 Task: Search one way flight ticket for 5 adults, 2 children, 1 infant in seat and 1 infant on lap in economy from Elmira/corning: Elmira/corning Regional Airport to Jacksonville: Albert J. Ellis Airport on 8-3-2023. Choice of flights is Westjet. Number of bags: 10 checked bags. Price is upto 73000. Outbound departure time preference is 14:15. Return departure time preference is 0:00.
Action: Mouse moved to (272, 365)
Screenshot: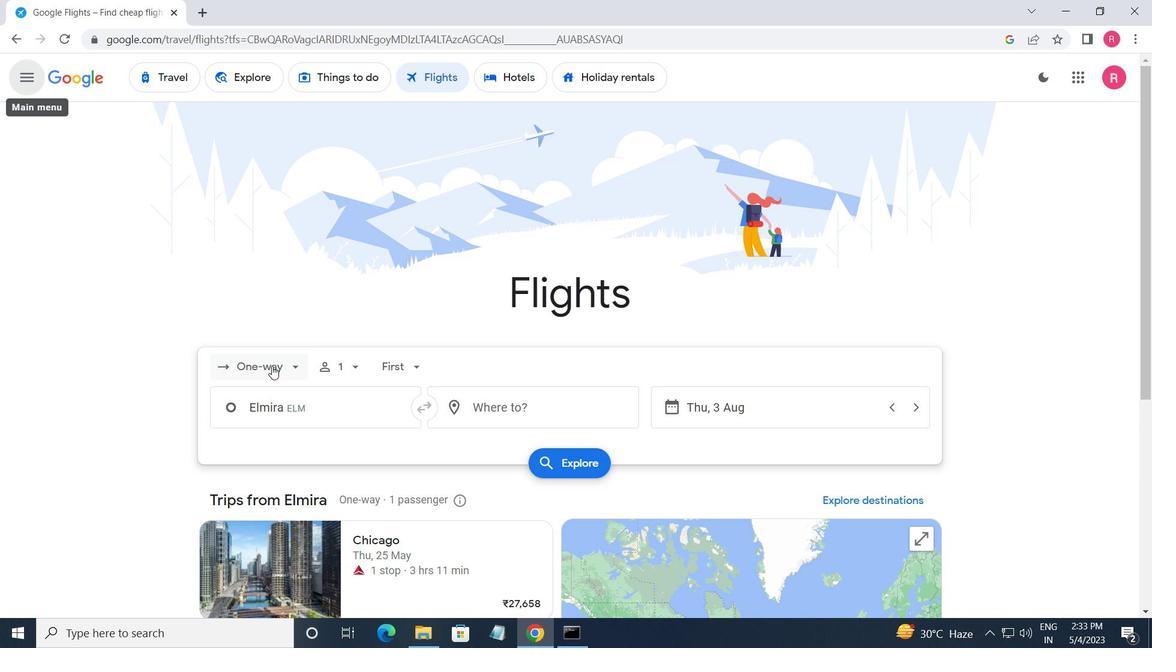 
Action: Mouse pressed left at (272, 365)
Screenshot: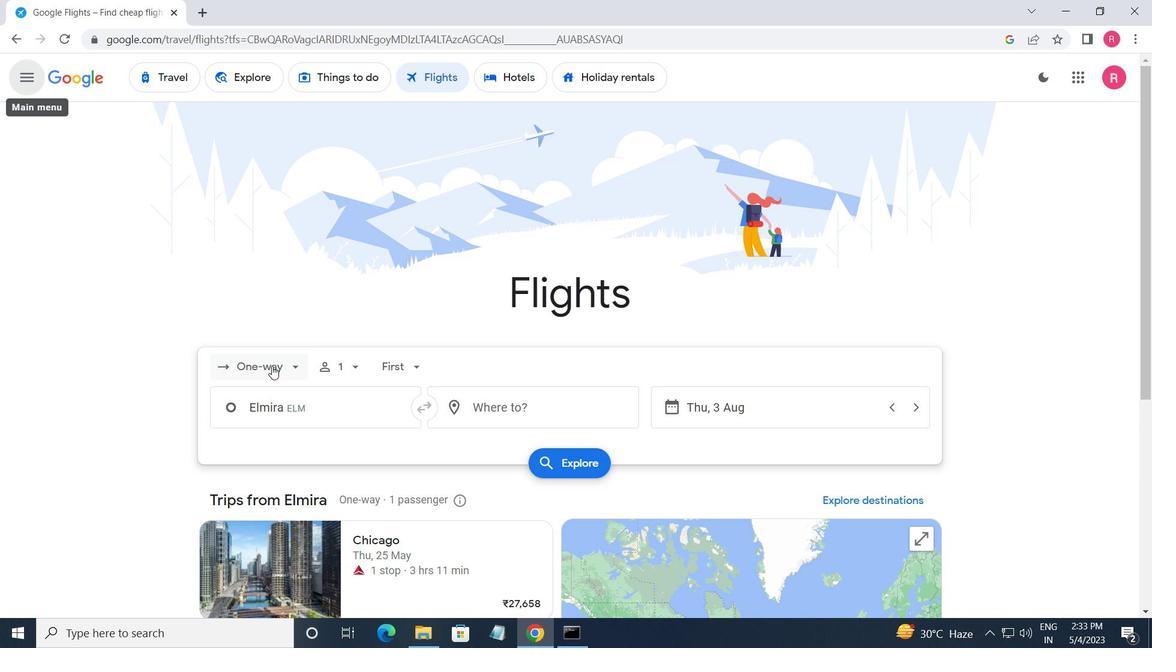 
Action: Mouse moved to (302, 439)
Screenshot: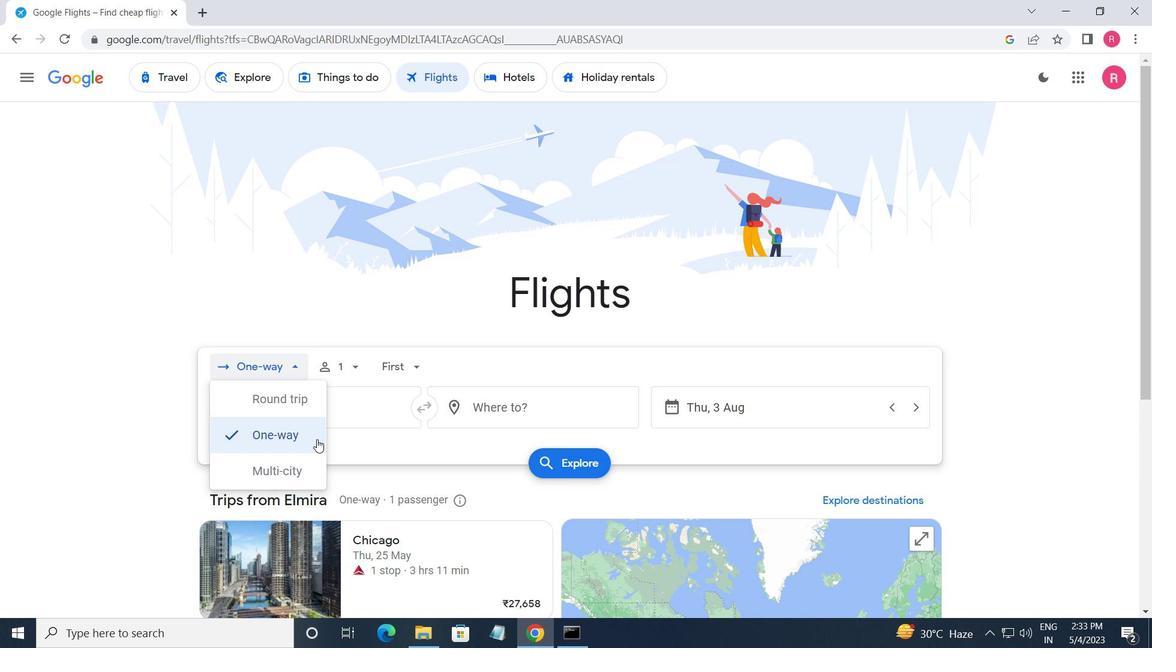 
Action: Mouse pressed left at (302, 439)
Screenshot: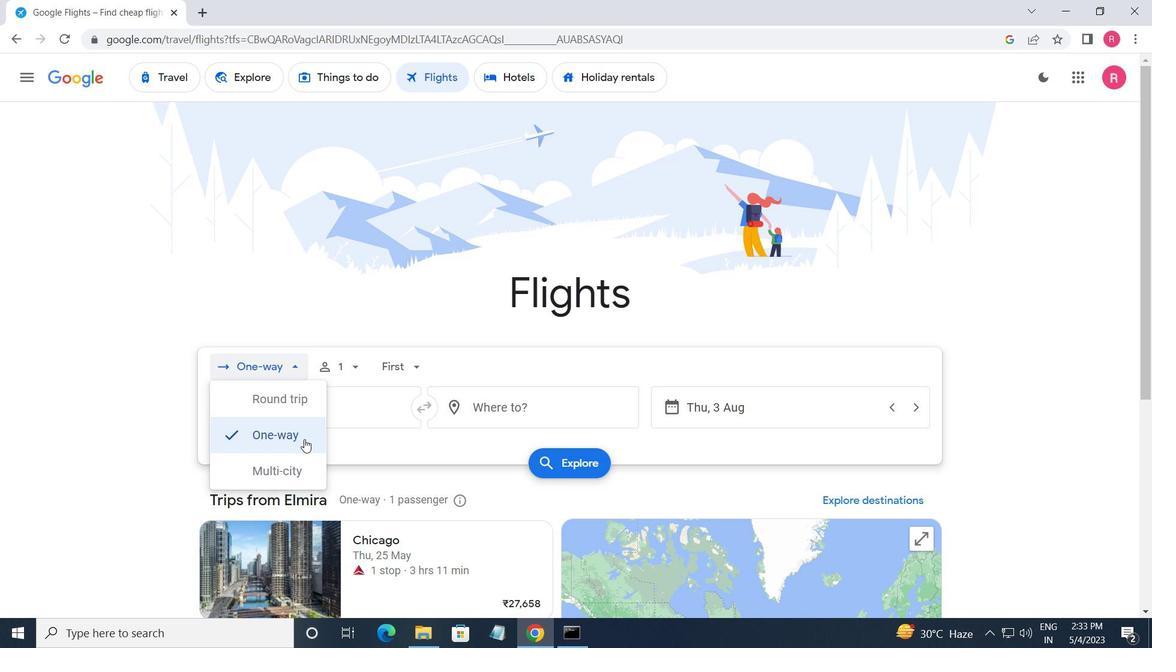 
Action: Mouse moved to (354, 370)
Screenshot: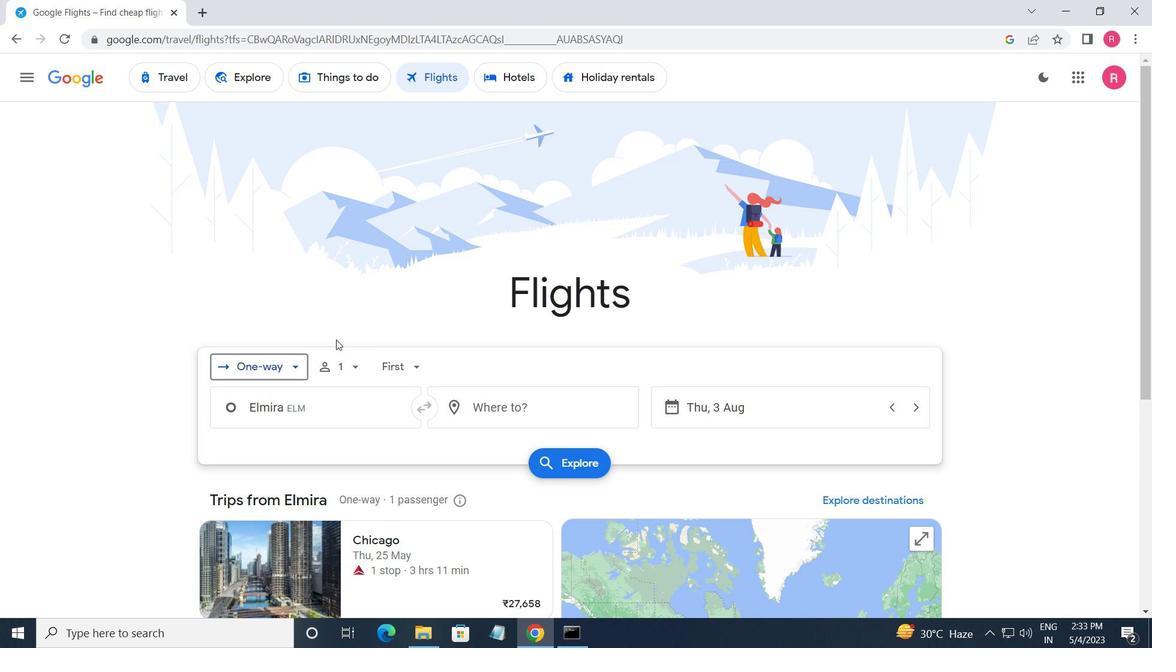 
Action: Mouse pressed left at (354, 370)
Screenshot: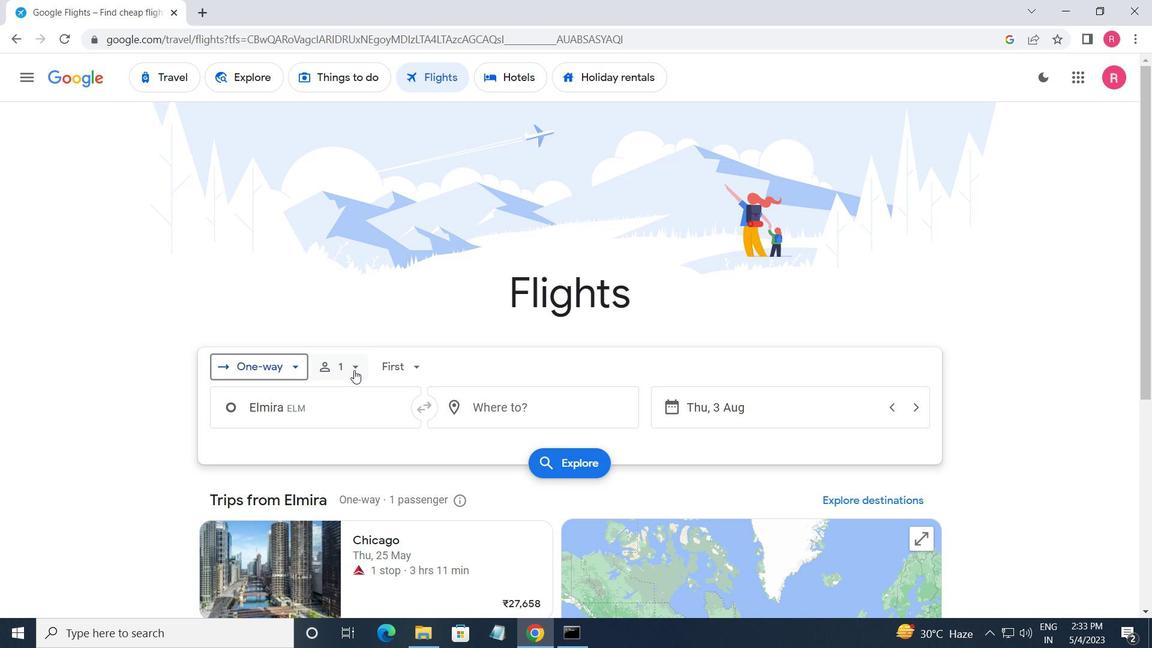 
Action: Mouse moved to (465, 411)
Screenshot: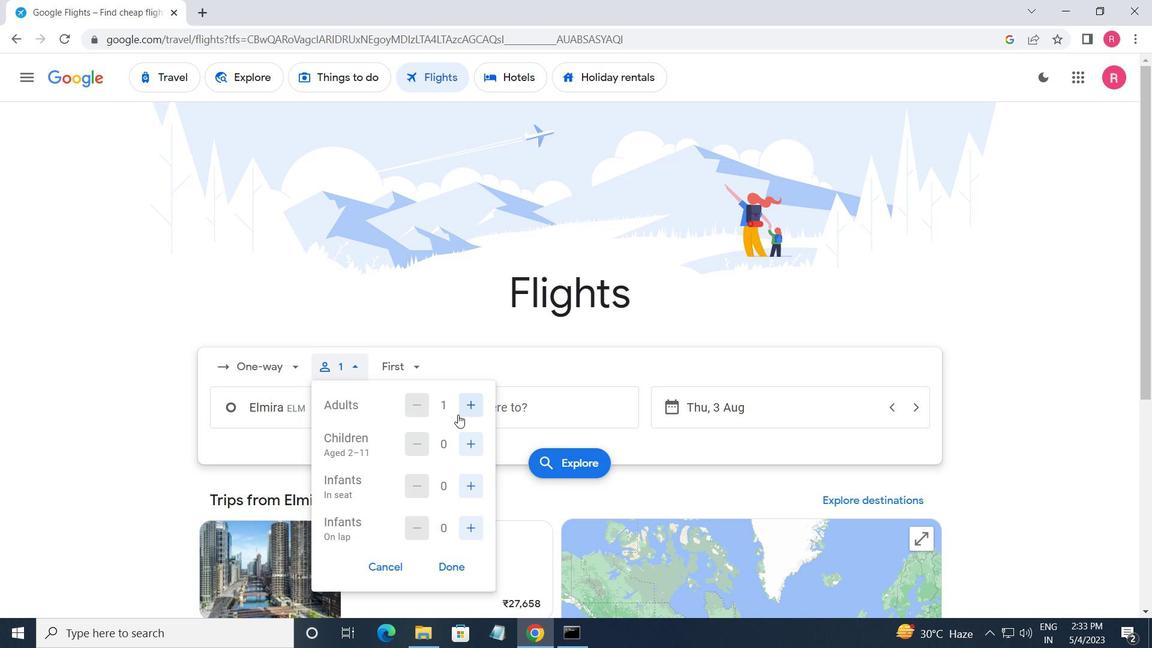 
Action: Mouse pressed left at (465, 411)
Screenshot: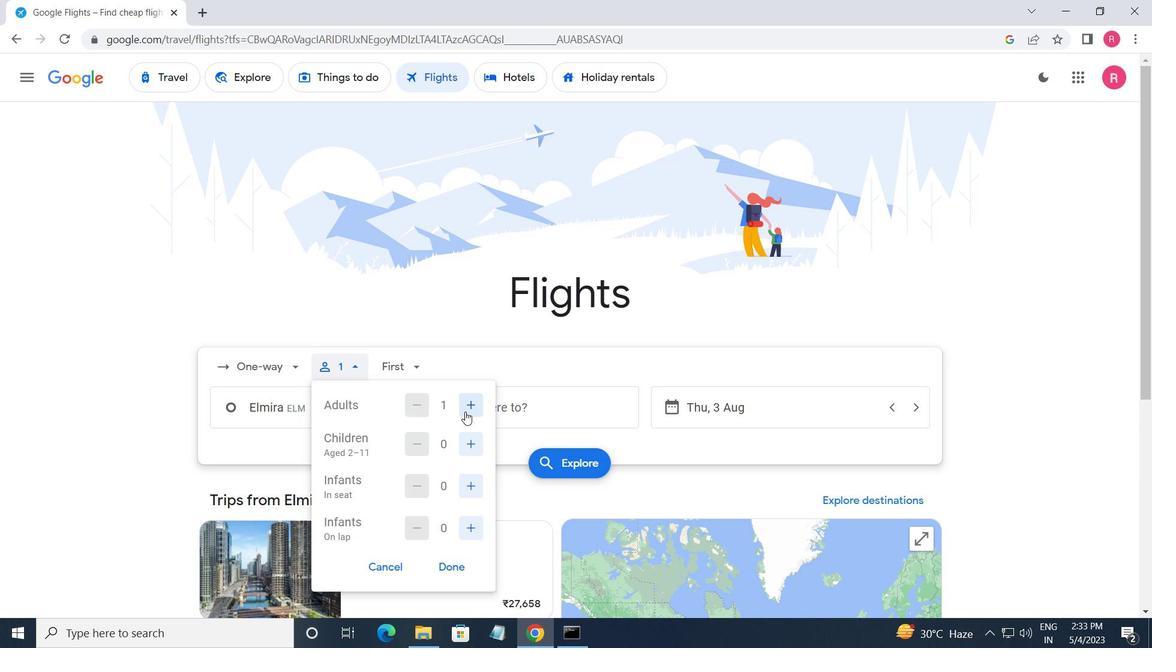
Action: Mouse pressed left at (465, 411)
Screenshot: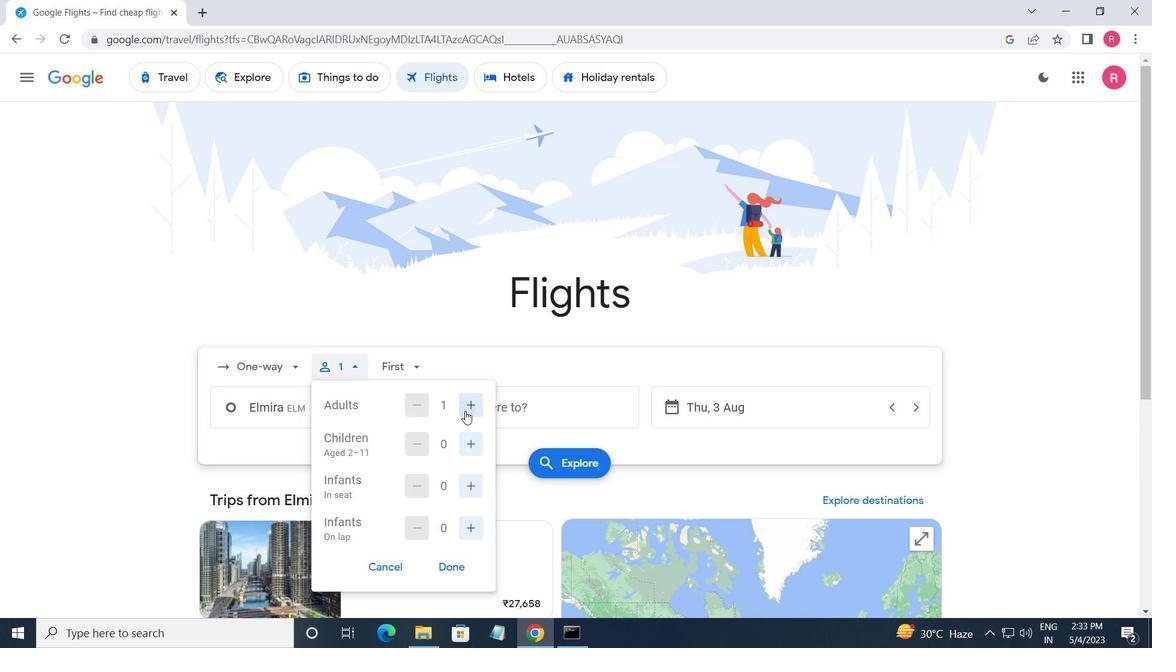 
Action: Mouse pressed left at (465, 411)
Screenshot: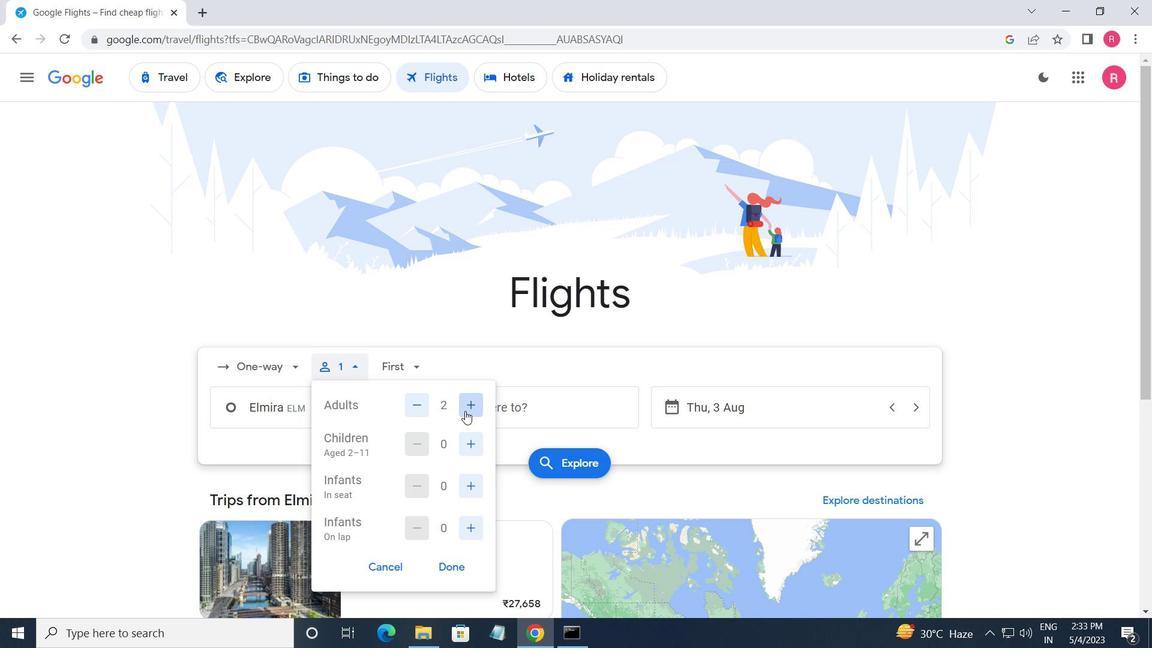 
Action: Mouse pressed left at (465, 411)
Screenshot: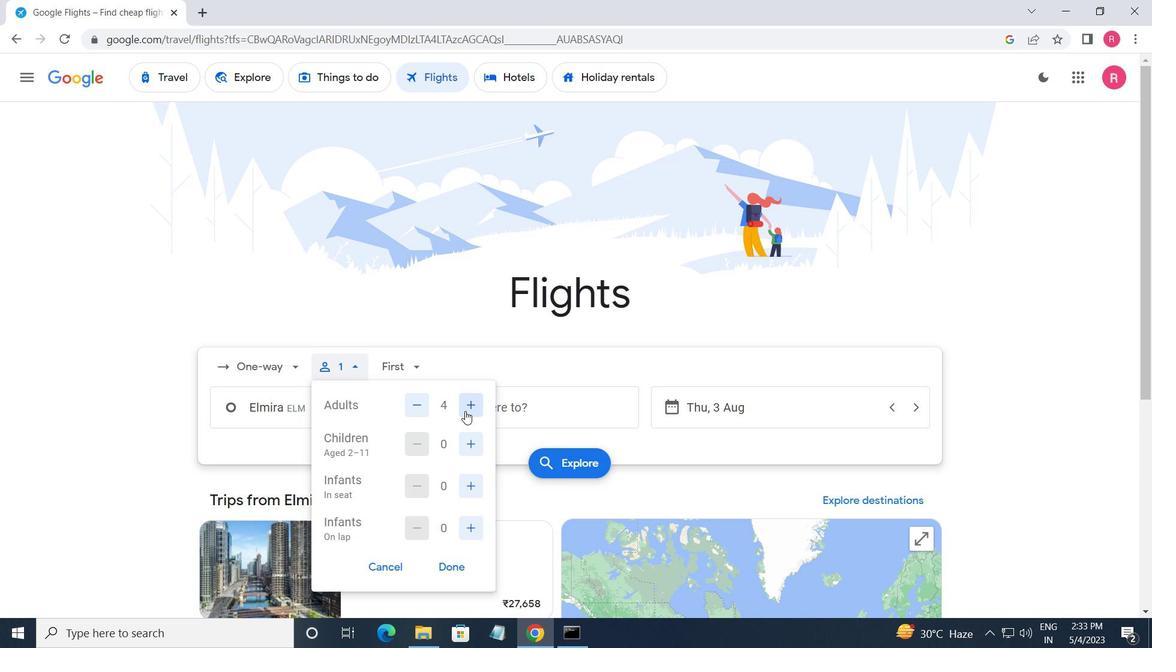 
Action: Mouse moved to (474, 447)
Screenshot: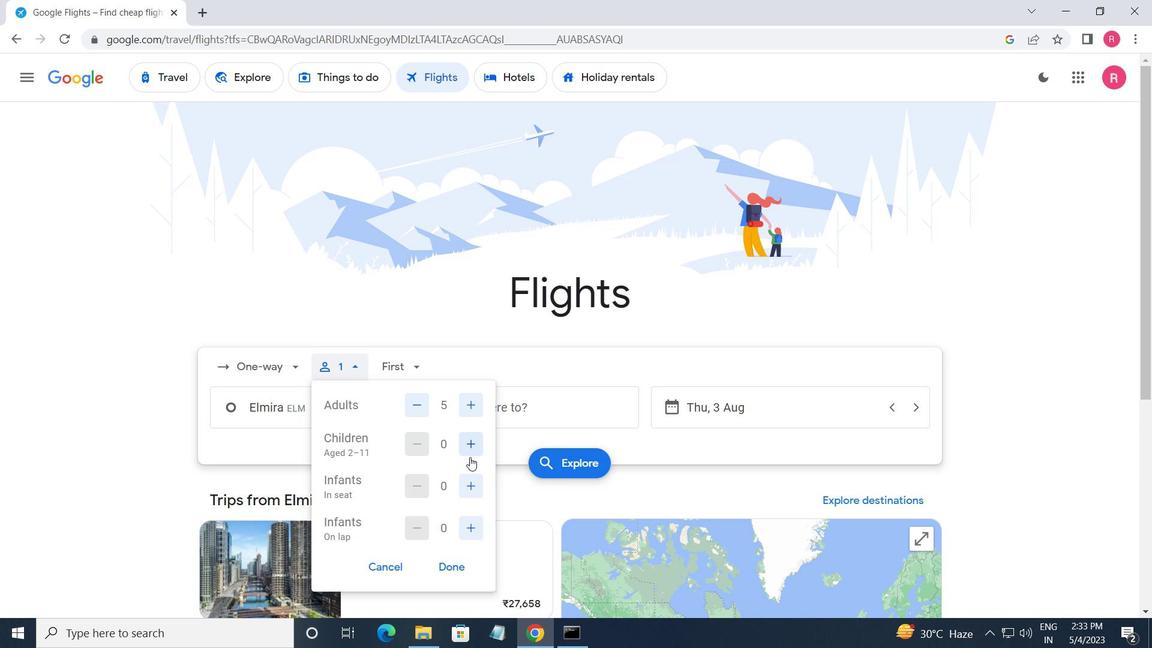 
Action: Mouse pressed left at (474, 447)
Screenshot: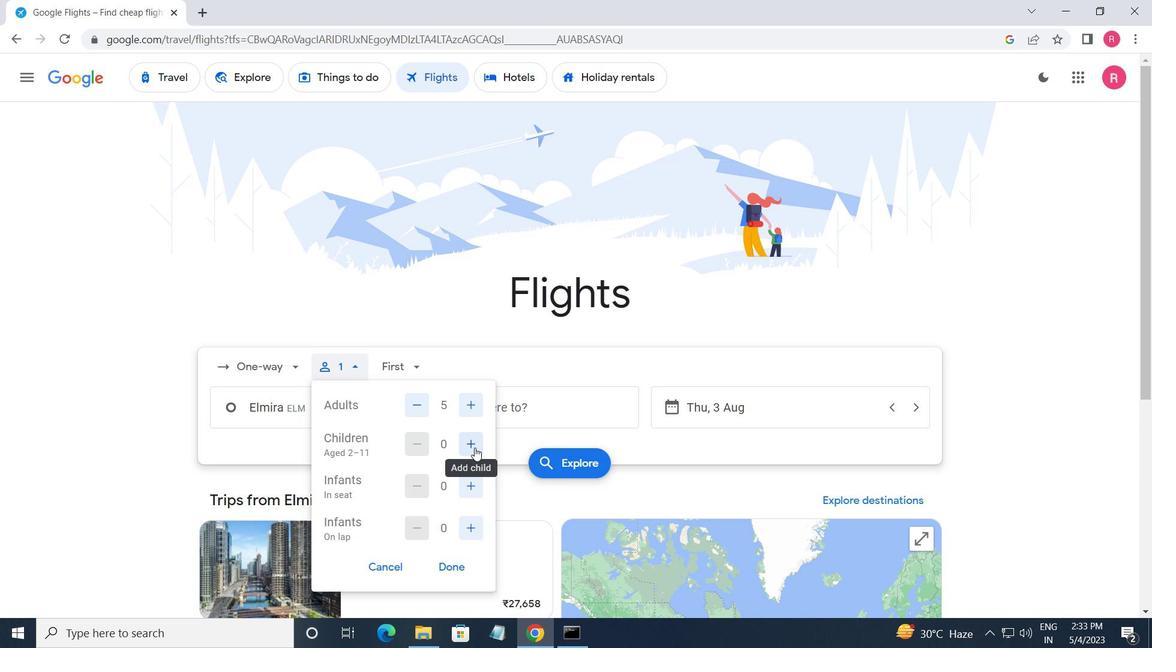 
Action: Mouse pressed left at (474, 447)
Screenshot: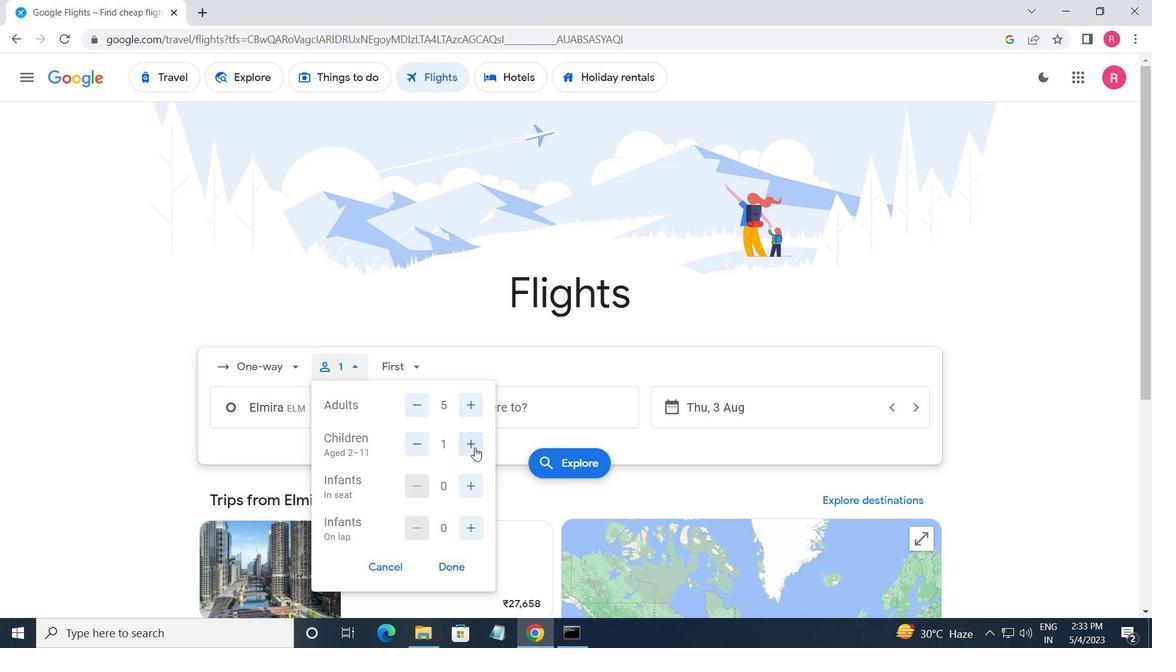 
Action: Mouse moved to (473, 486)
Screenshot: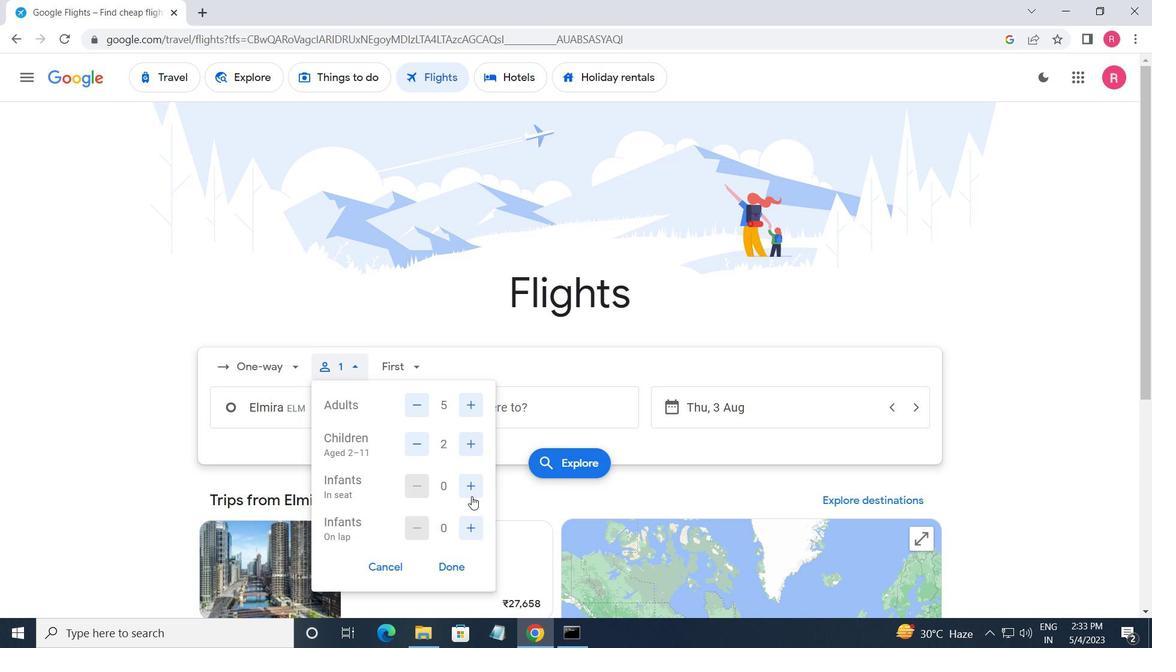 
Action: Mouse pressed left at (473, 486)
Screenshot: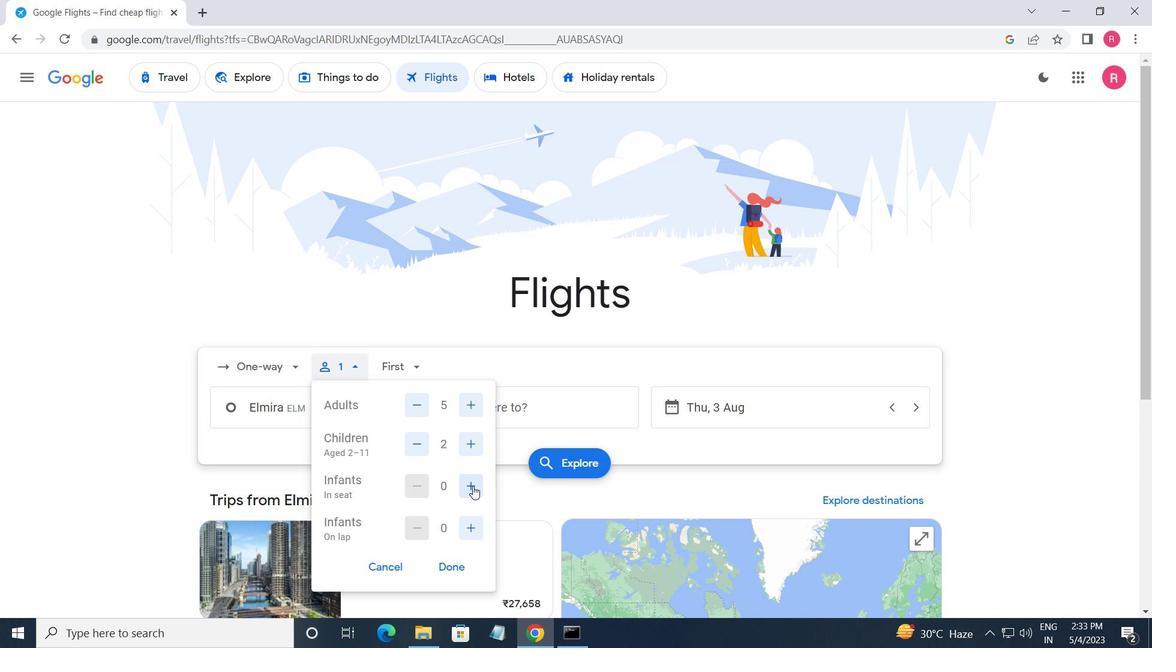 
Action: Mouse moved to (463, 528)
Screenshot: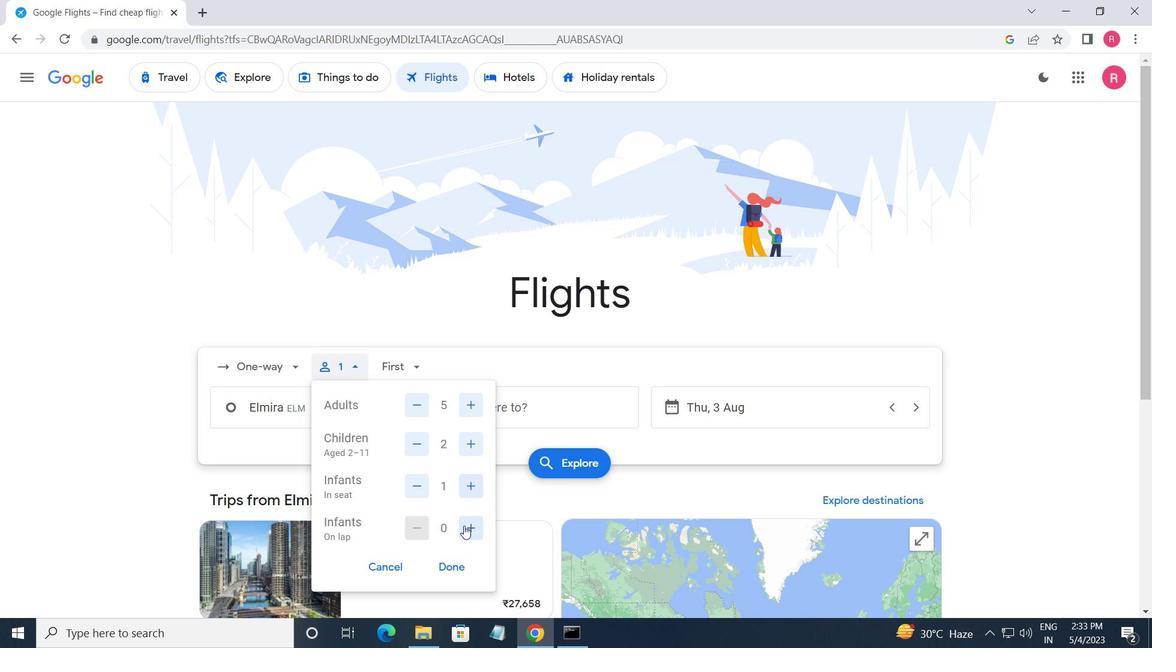 
Action: Mouse pressed left at (463, 528)
Screenshot: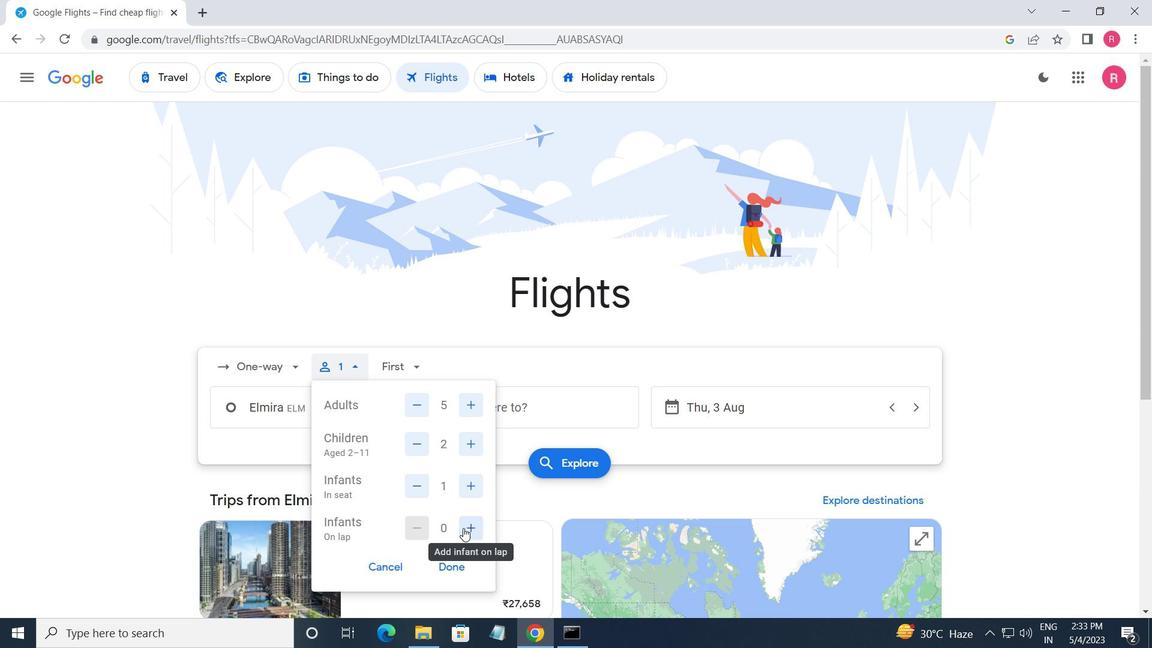 
Action: Mouse moved to (455, 568)
Screenshot: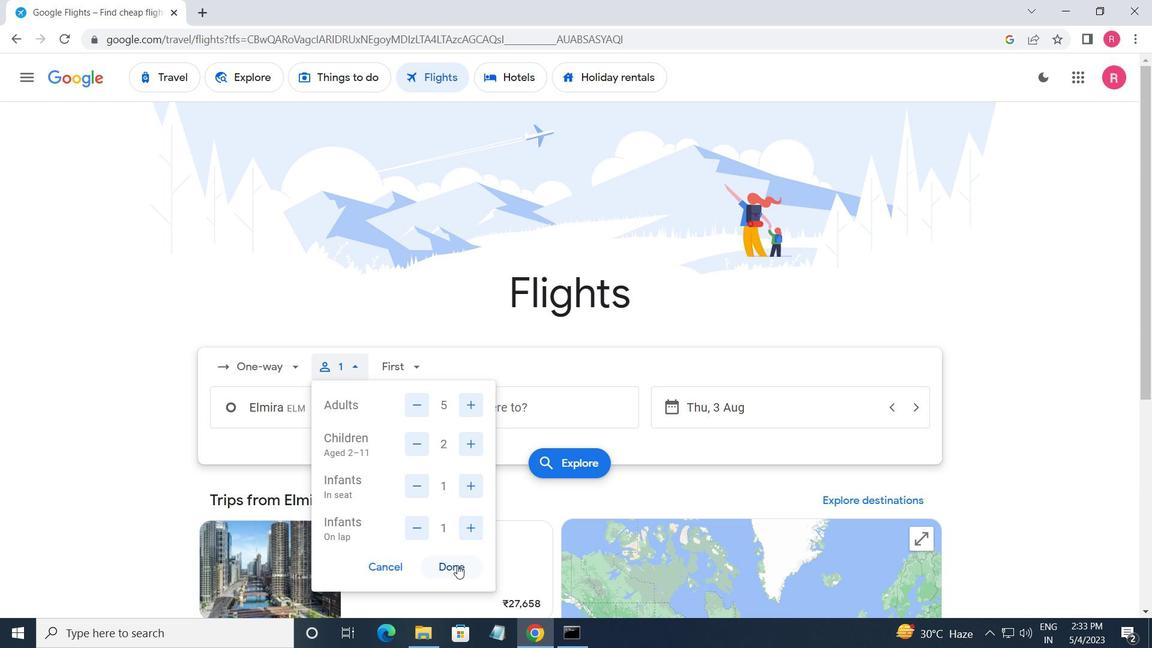 
Action: Mouse pressed left at (455, 568)
Screenshot: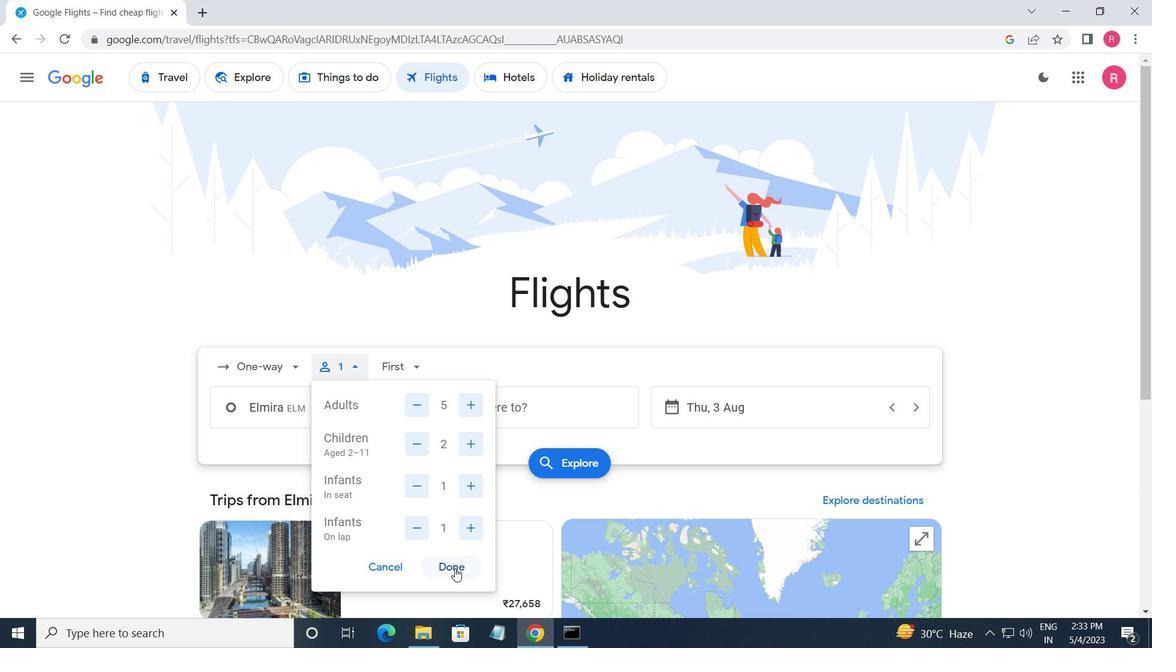 
Action: Mouse moved to (417, 369)
Screenshot: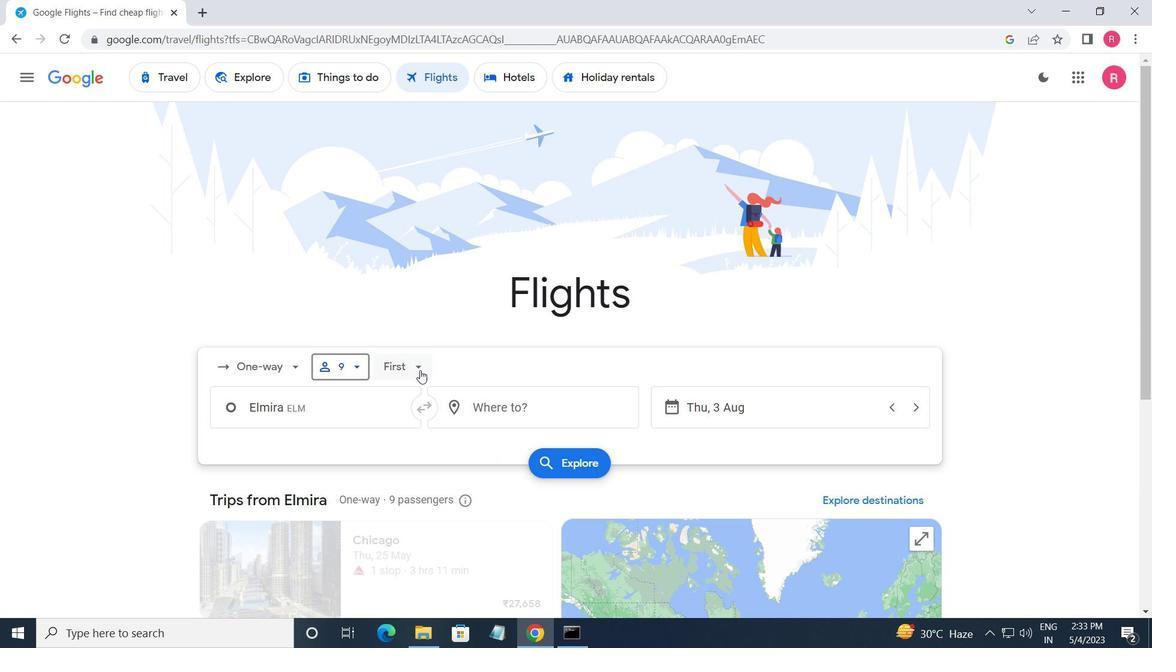
Action: Mouse pressed left at (417, 369)
Screenshot: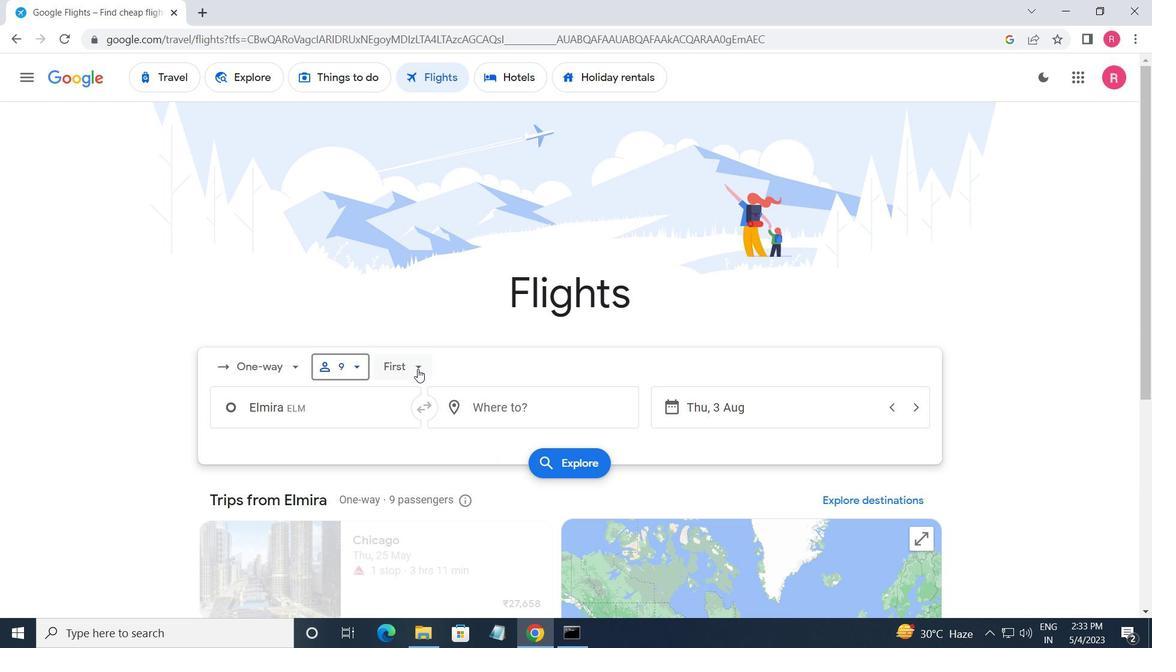 
Action: Mouse moved to (450, 395)
Screenshot: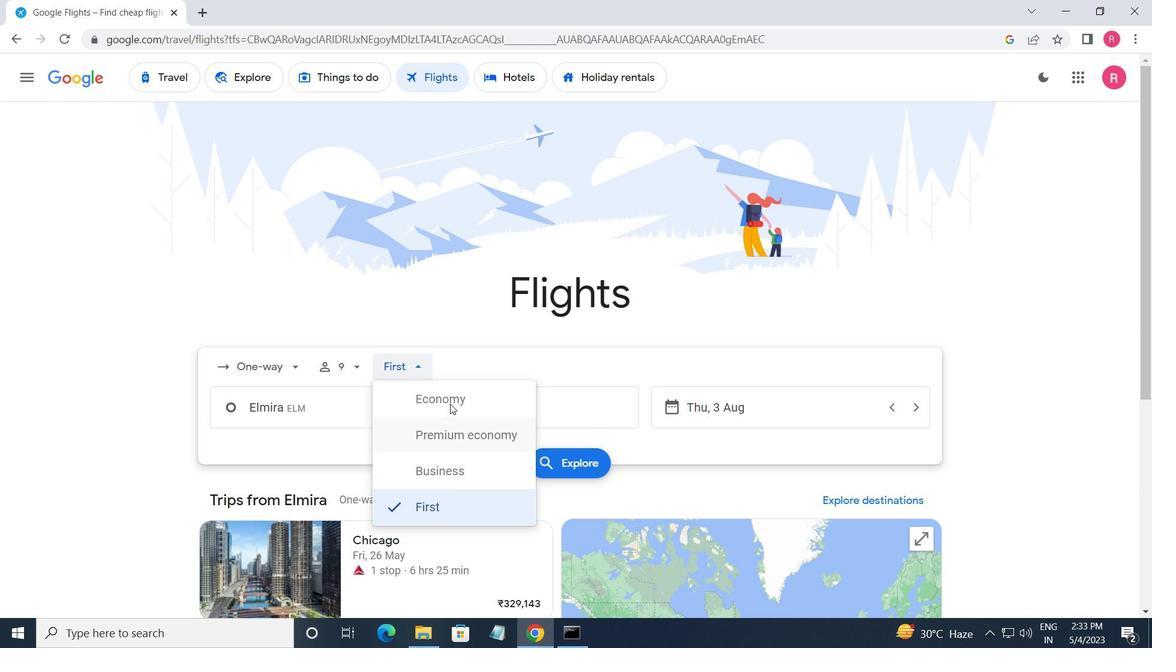 
Action: Mouse pressed left at (450, 395)
Screenshot: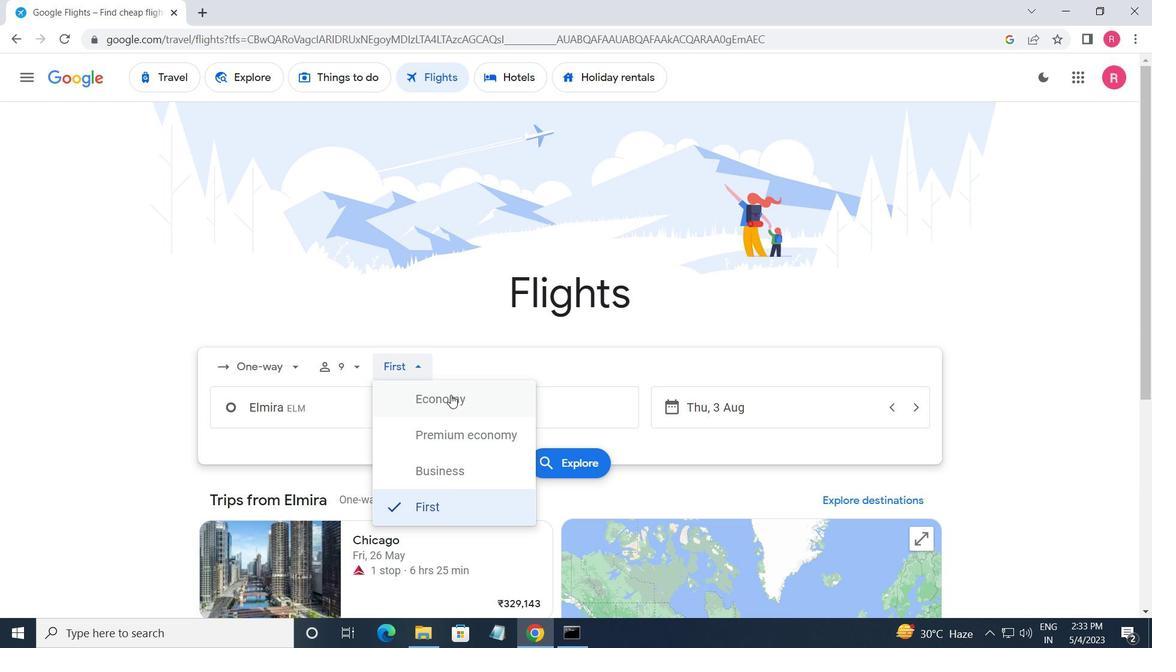 
Action: Mouse moved to (310, 406)
Screenshot: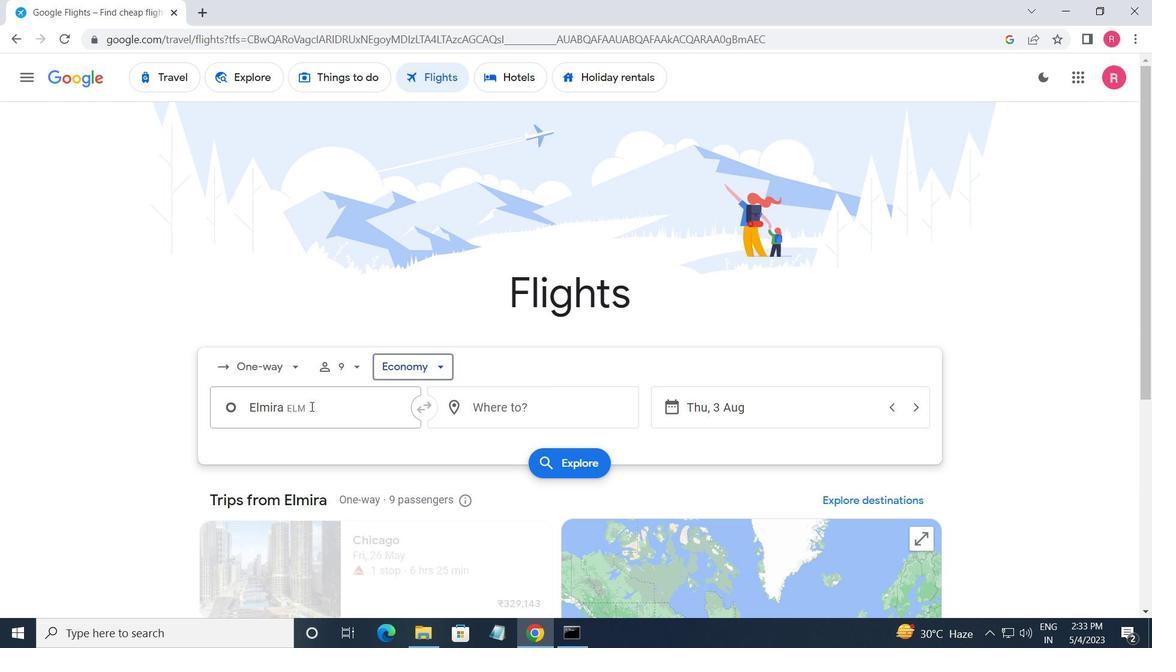 
Action: Mouse pressed left at (310, 406)
Screenshot: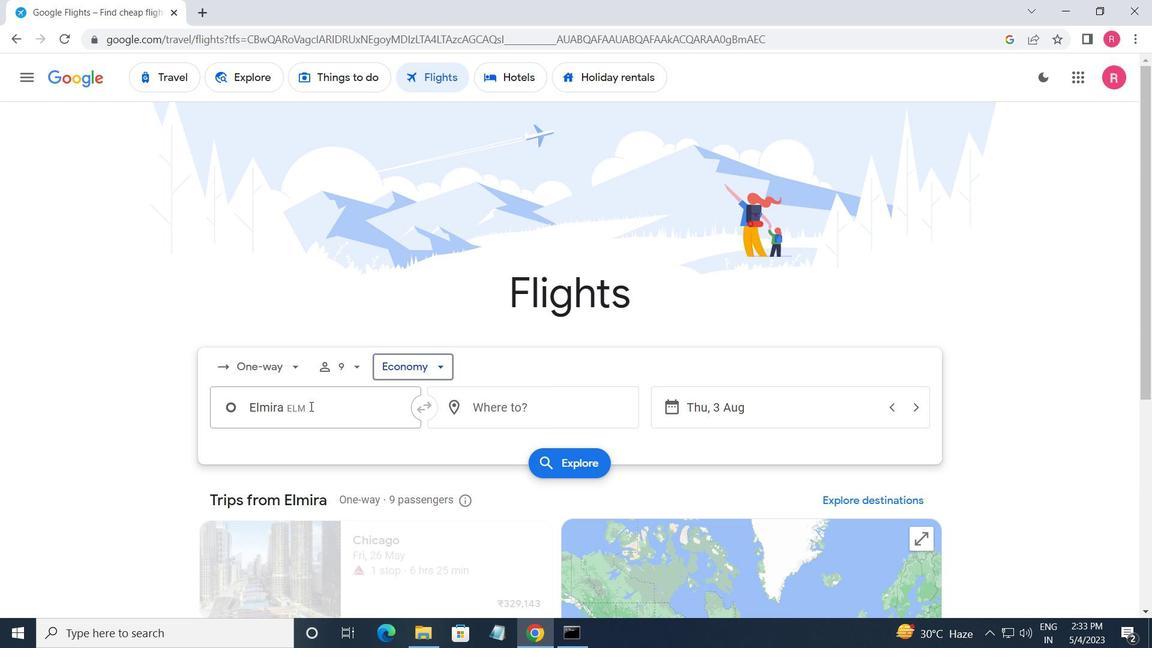 
Action: Mouse moved to (339, 441)
Screenshot: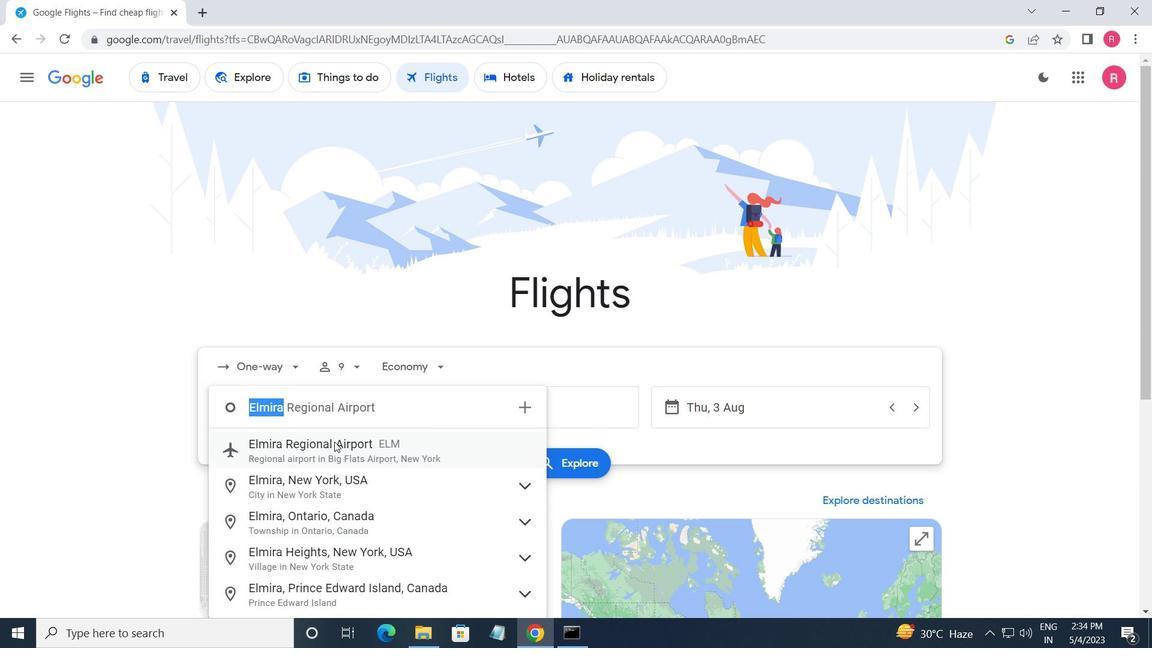 
Action: Mouse pressed left at (339, 441)
Screenshot: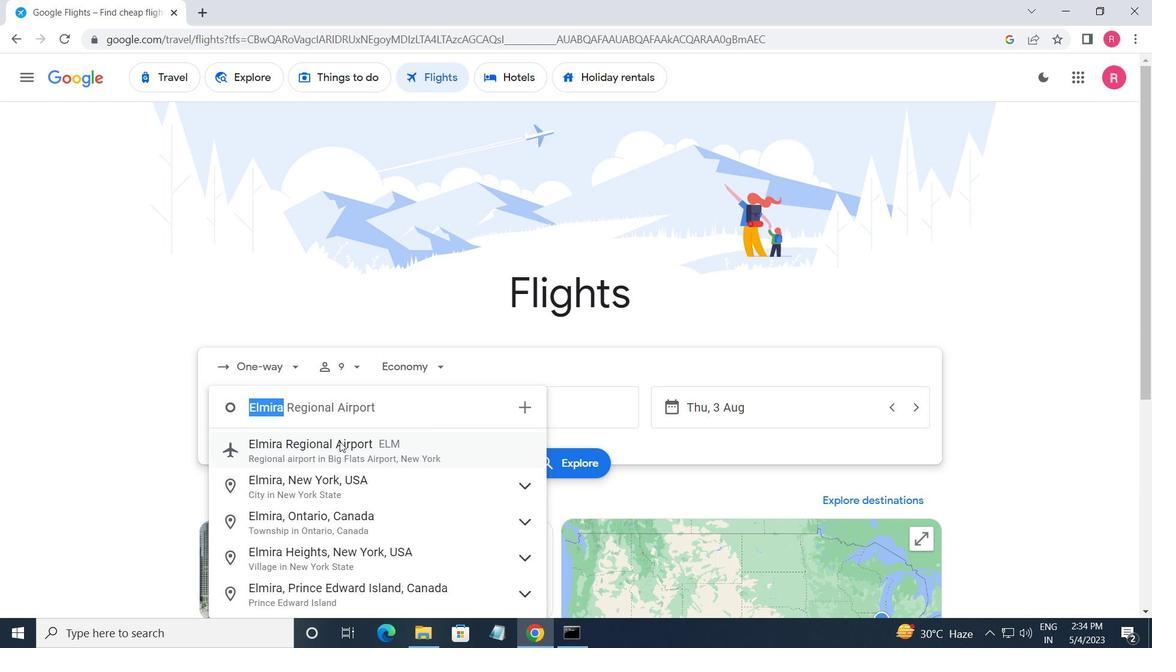 
Action: Mouse moved to (497, 405)
Screenshot: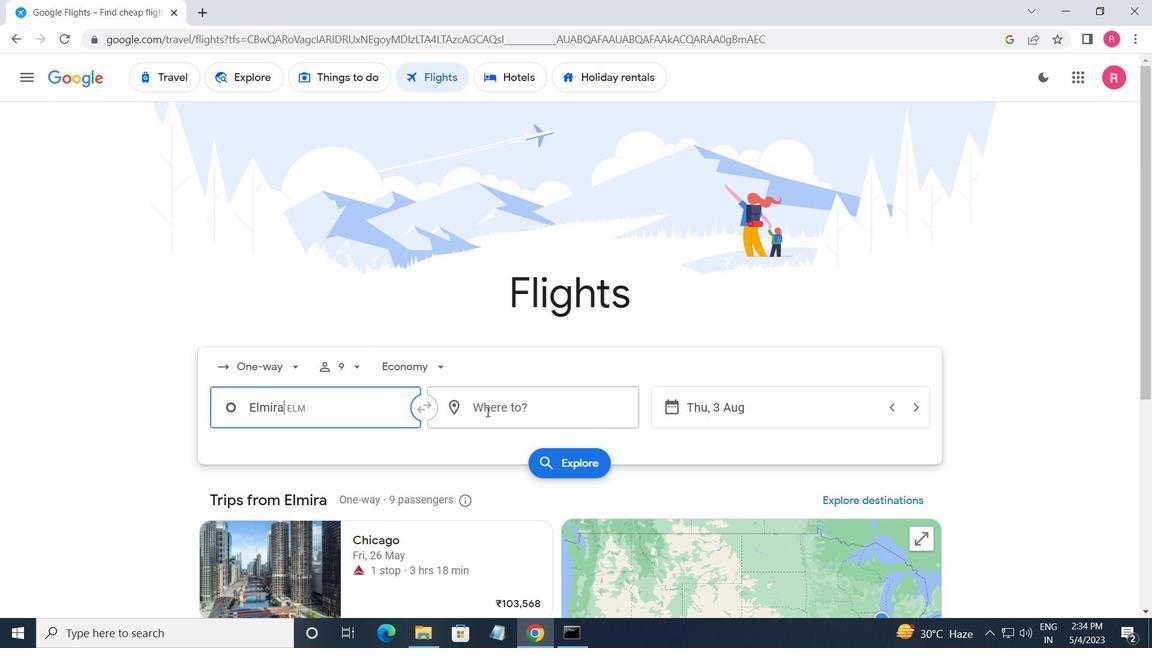 
Action: Mouse pressed left at (497, 405)
Screenshot: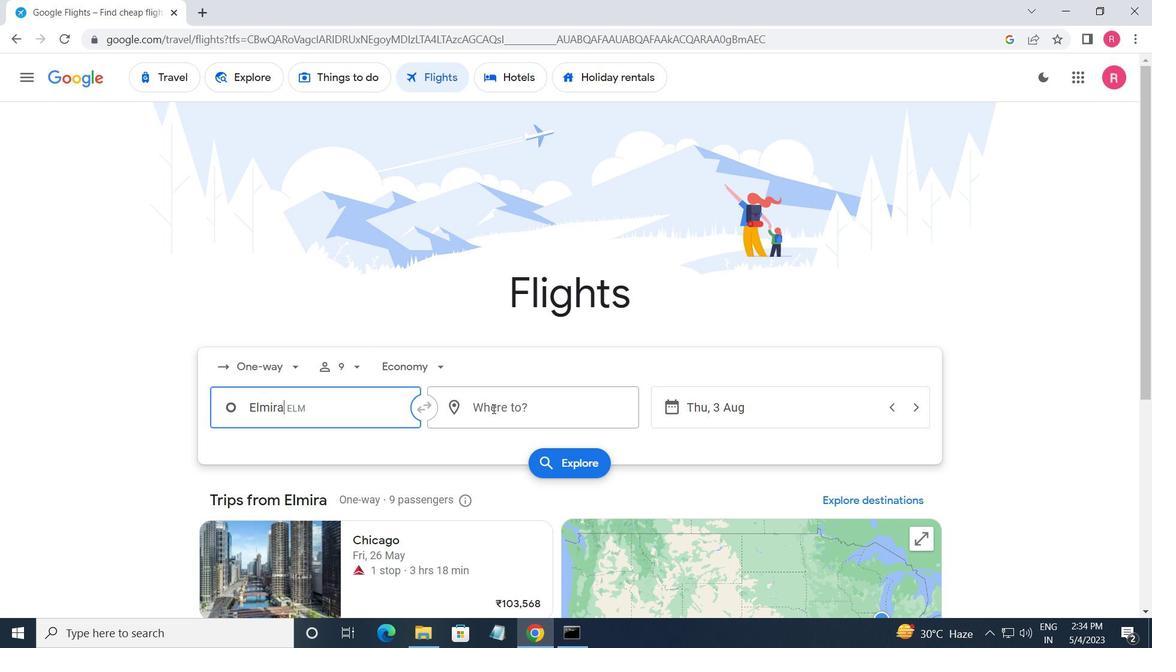 
Action: Mouse moved to (541, 563)
Screenshot: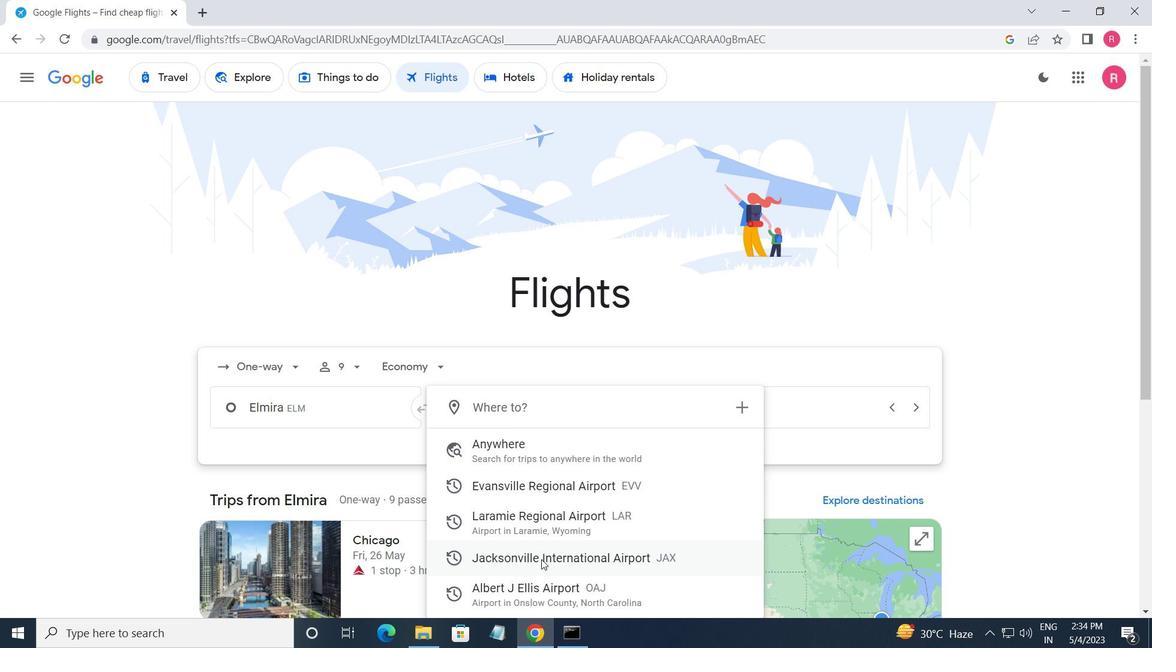 
Action: Mouse pressed left at (541, 563)
Screenshot: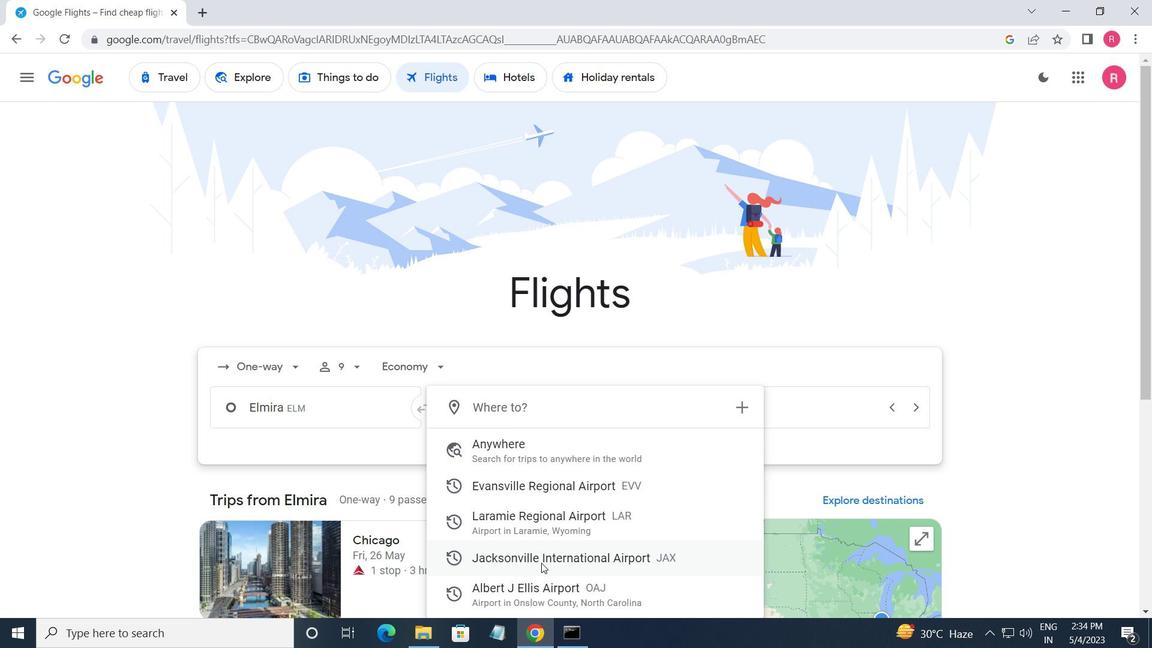 
Action: Mouse moved to (732, 409)
Screenshot: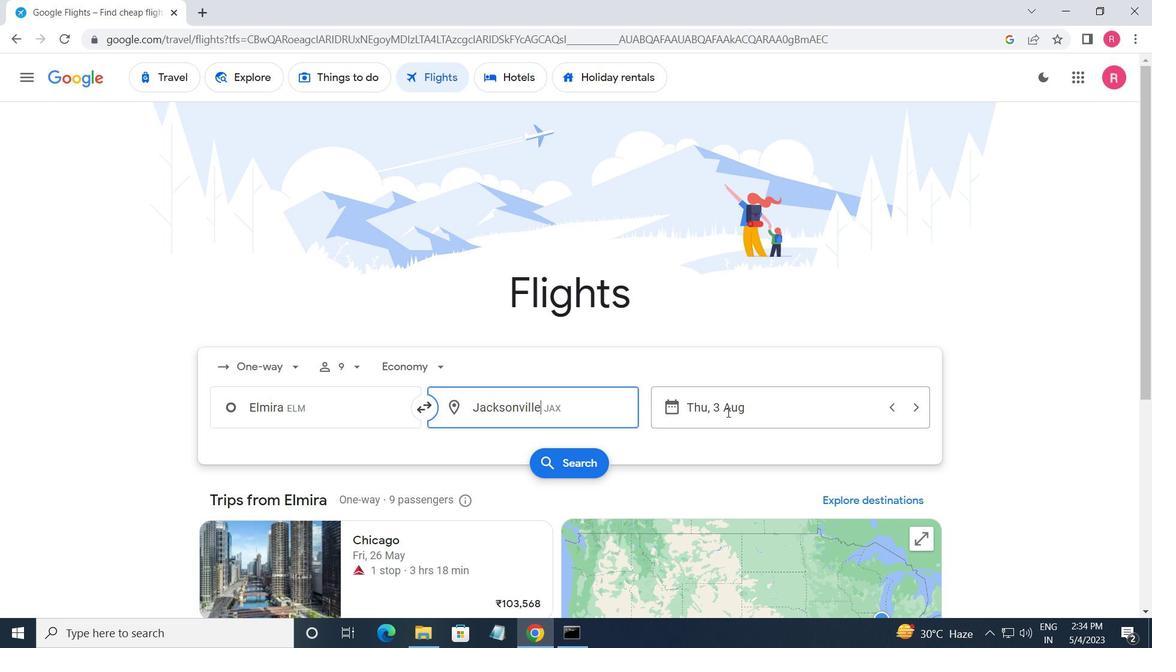 
Action: Mouse pressed left at (732, 409)
Screenshot: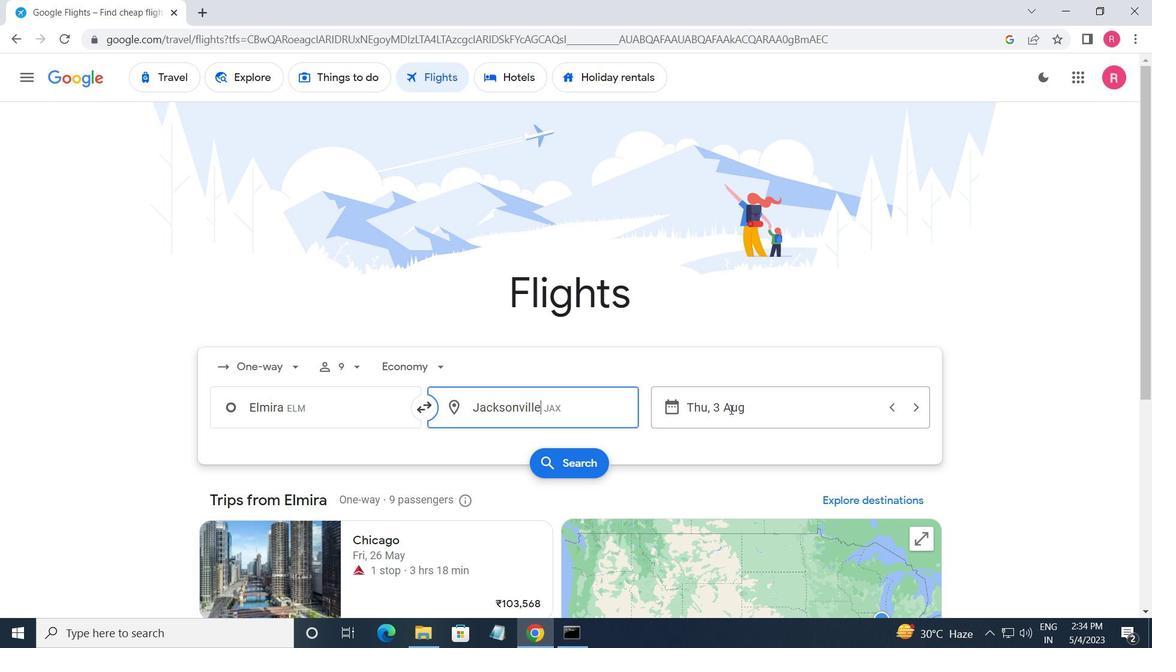 
Action: Mouse moved to (544, 347)
Screenshot: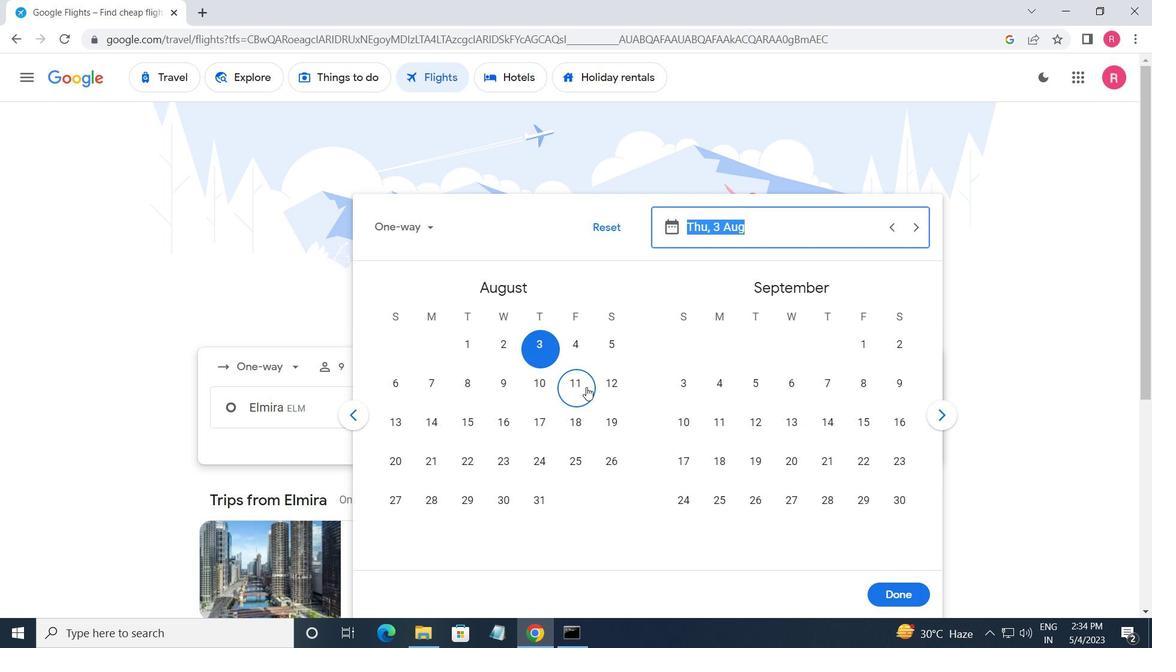 
Action: Mouse pressed left at (544, 347)
Screenshot: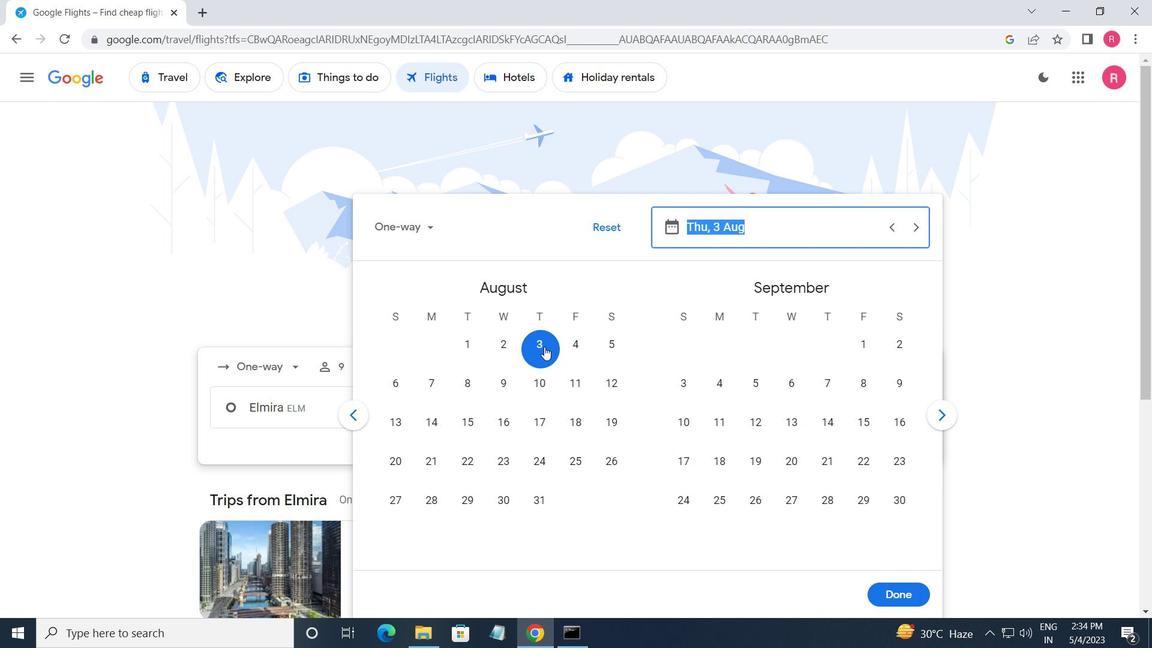 
Action: Mouse moved to (889, 596)
Screenshot: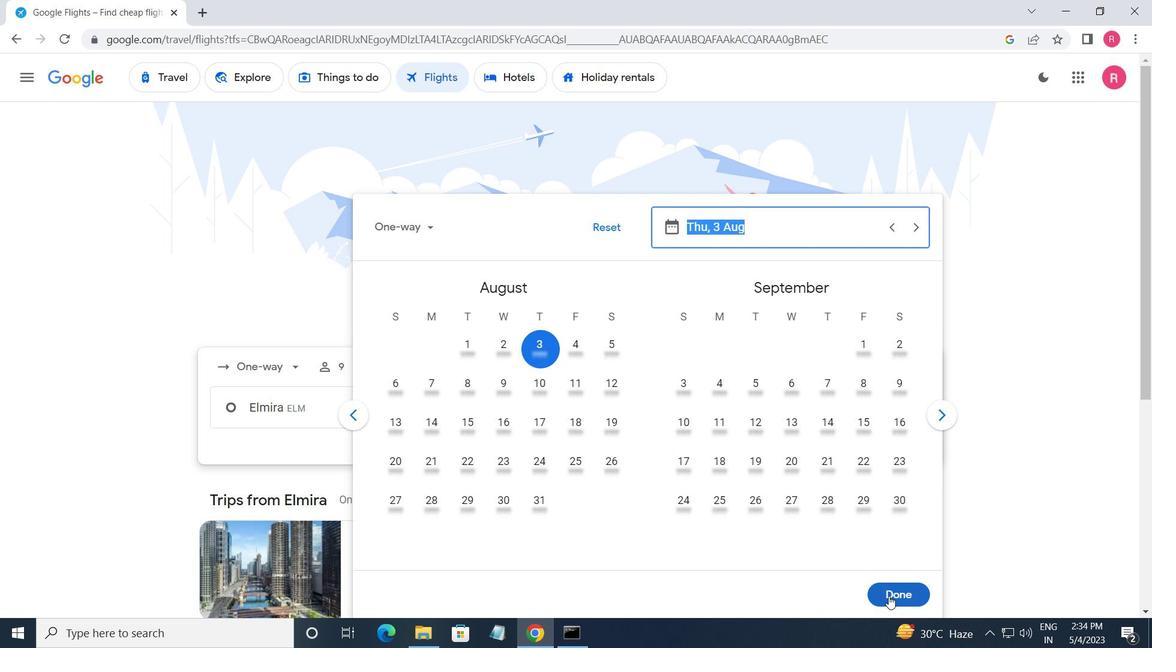 
Action: Mouse pressed left at (889, 596)
Screenshot: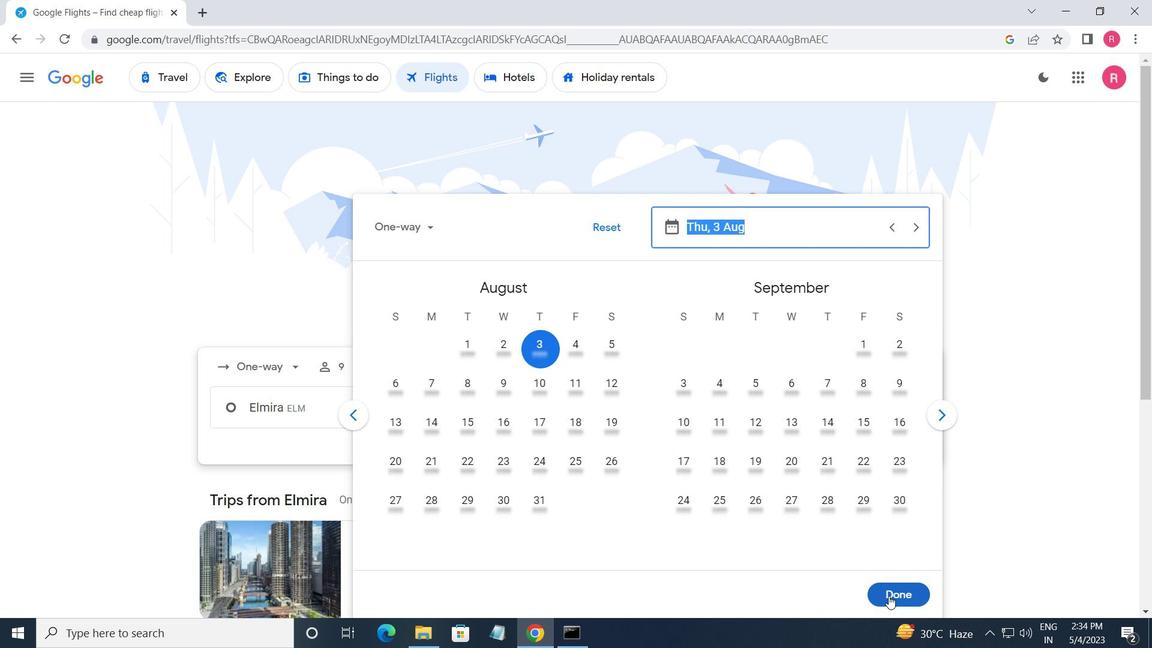 
Action: Mouse moved to (586, 461)
Screenshot: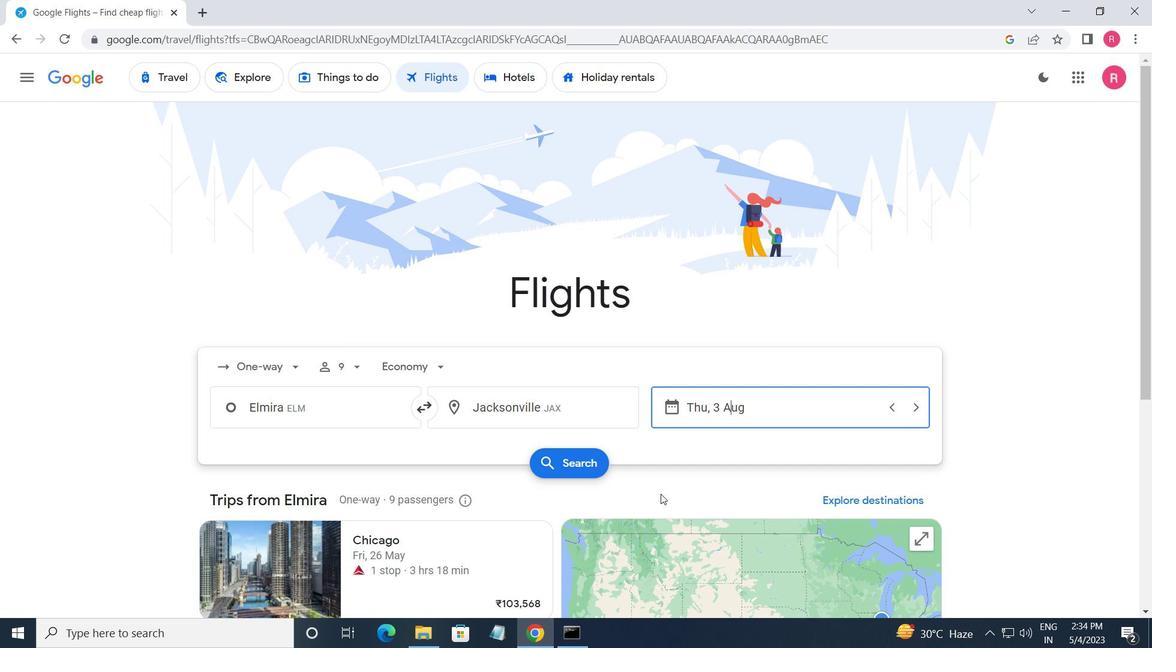
Action: Mouse pressed left at (586, 461)
Screenshot: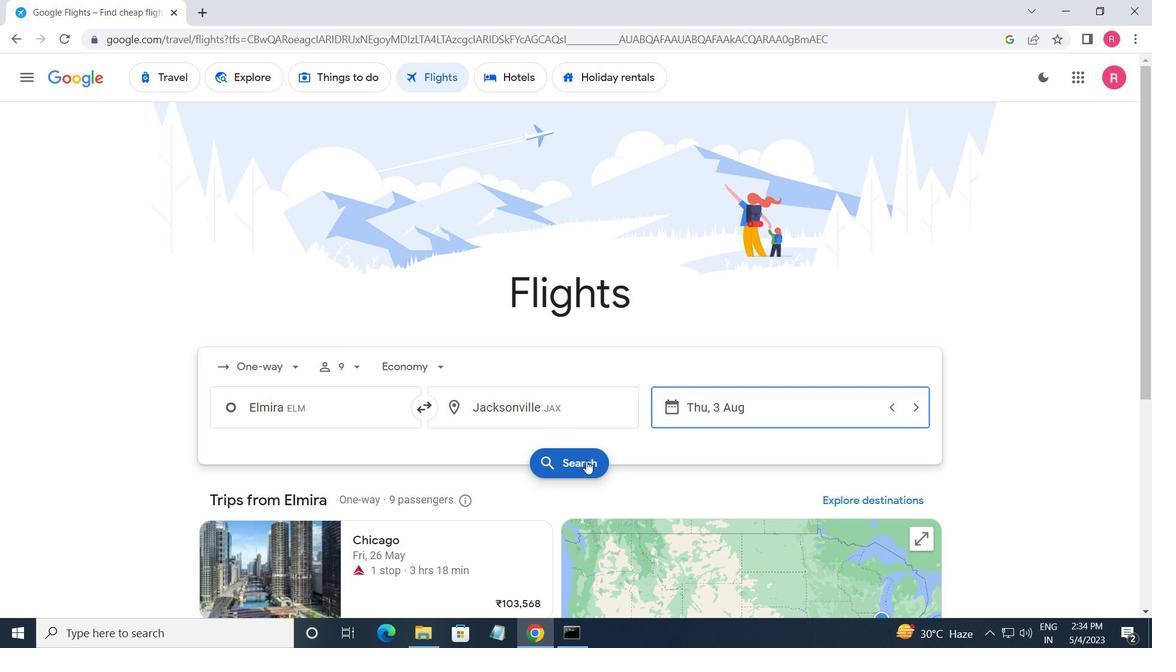
Action: Mouse moved to (207, 214)
Screenshot: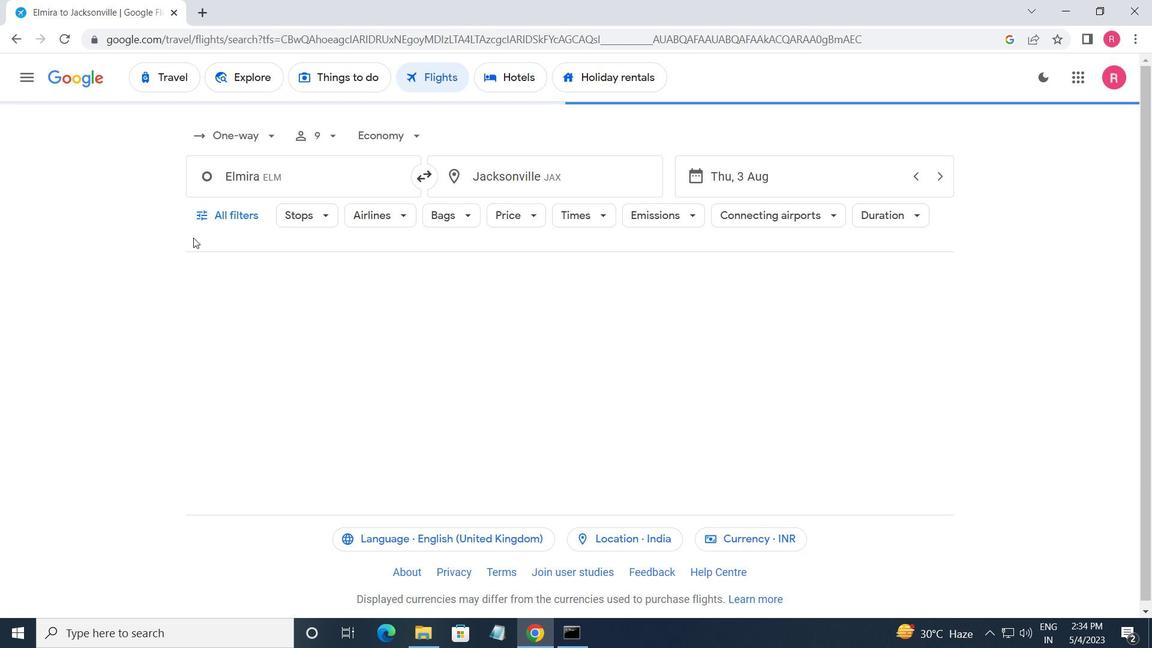 
Action: Mouse pressed left at (207, 214)
Screenshot: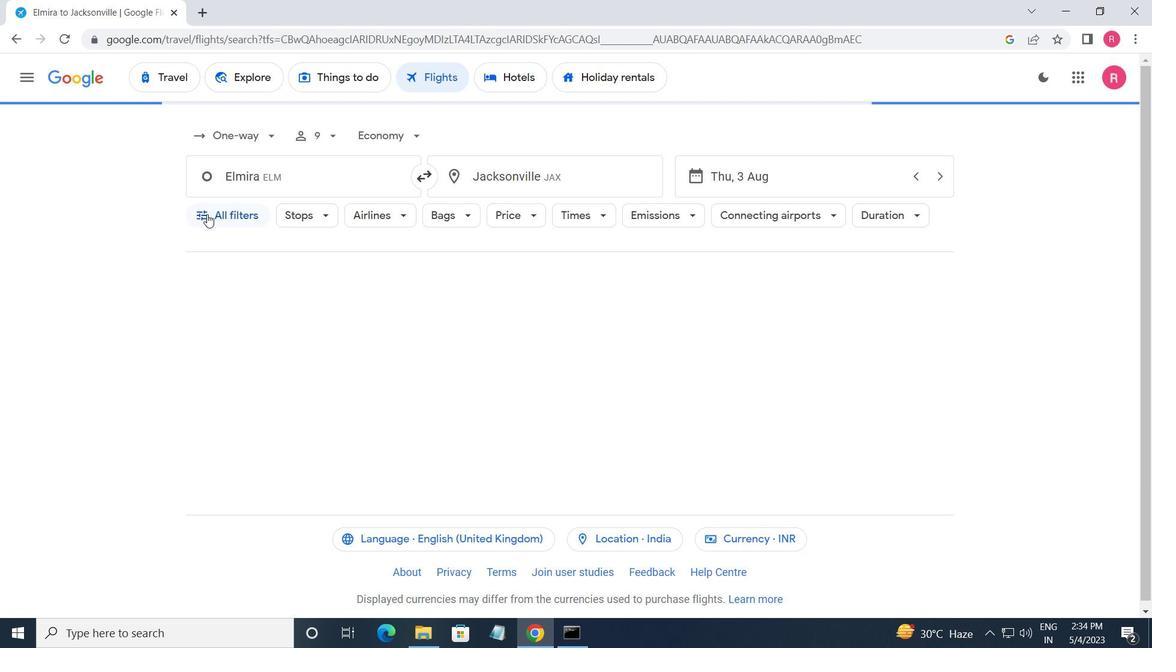 
Action: Mouse moved to (264, 324)
Screenshot: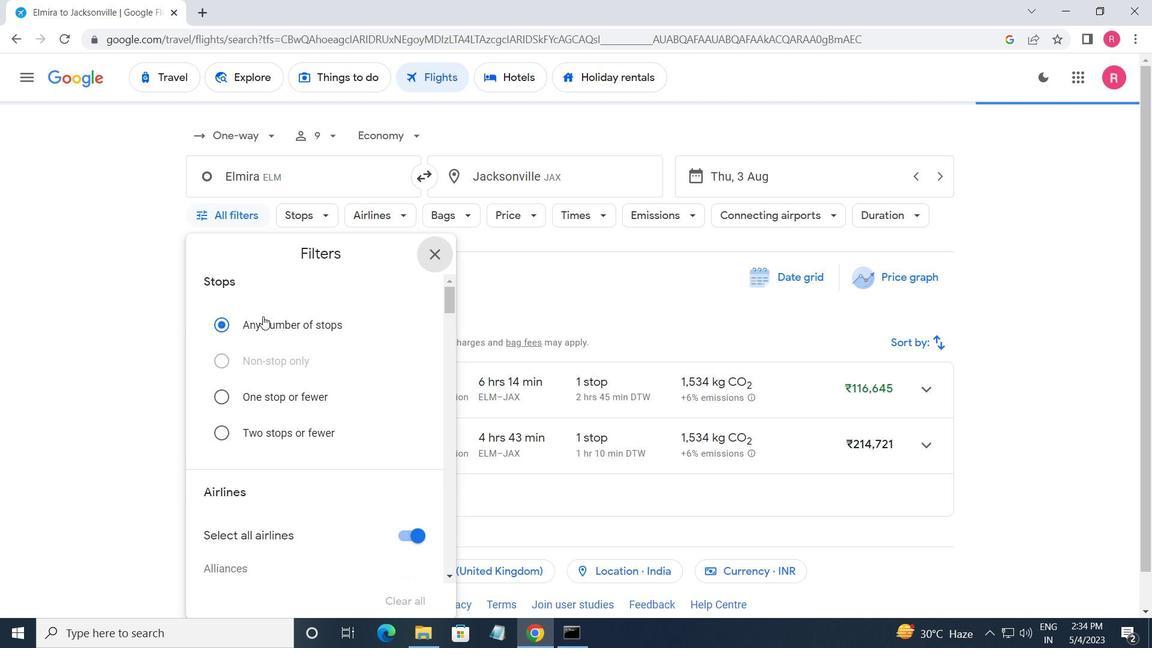 
Action: Mouse scrolled (264, 323) with delta (0, 0)
Screenshot: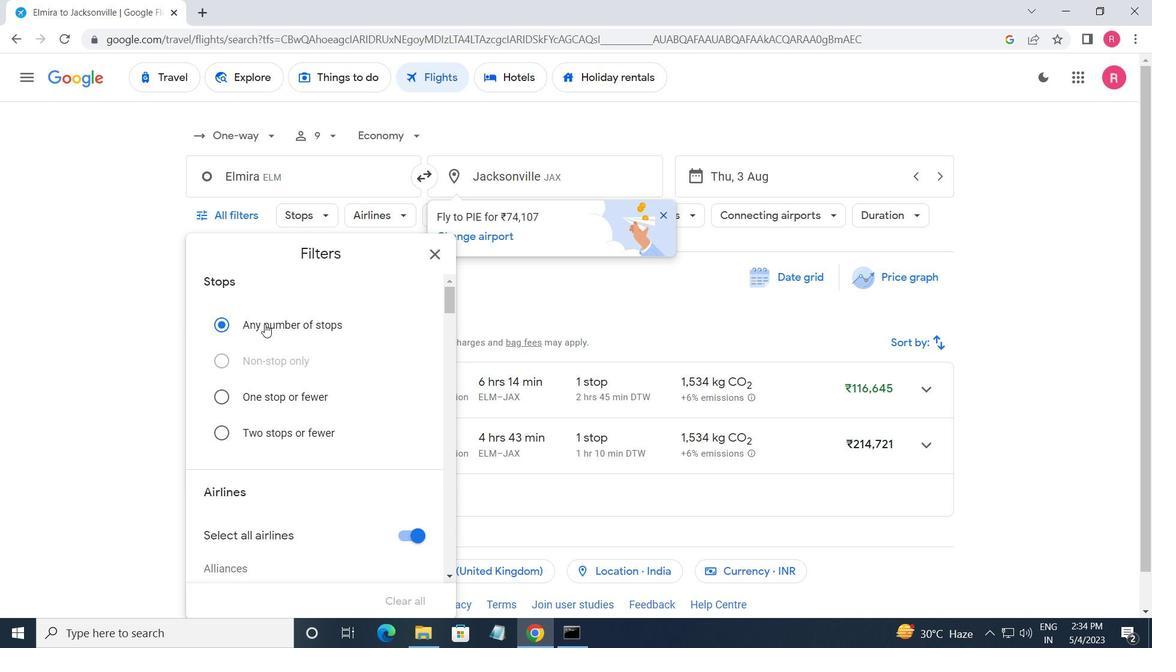 
Action: Mouse moved to (264, 339)
Screenshot: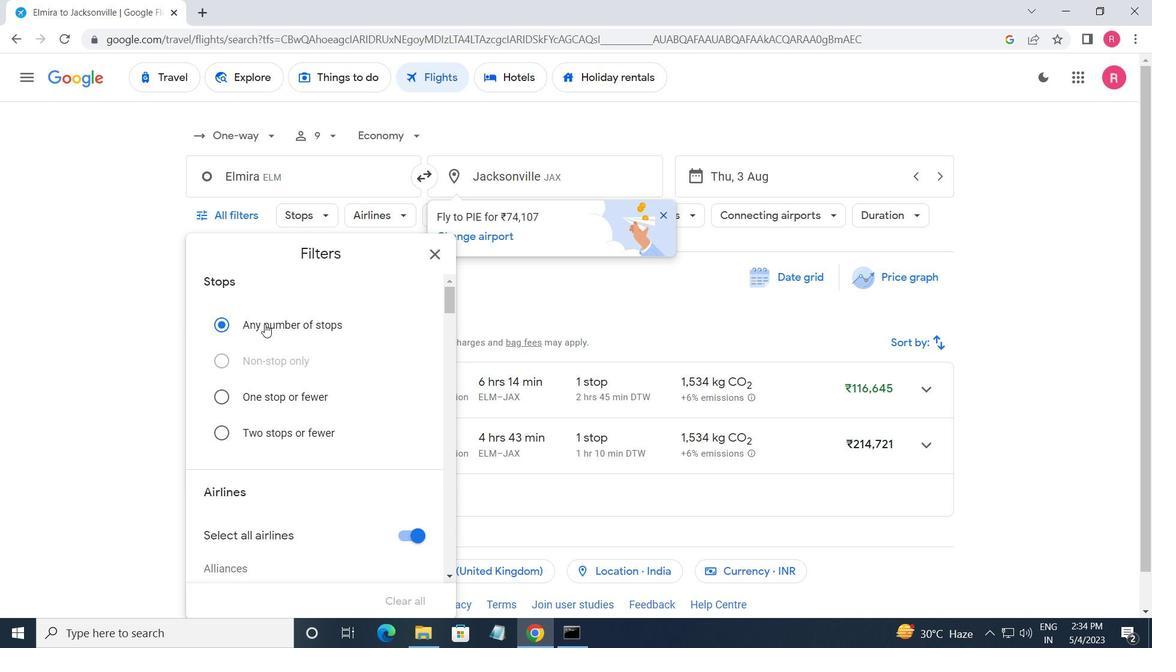 
Action: Mouse scrolled (264, 339) with delta (0, 0)
Screenshot: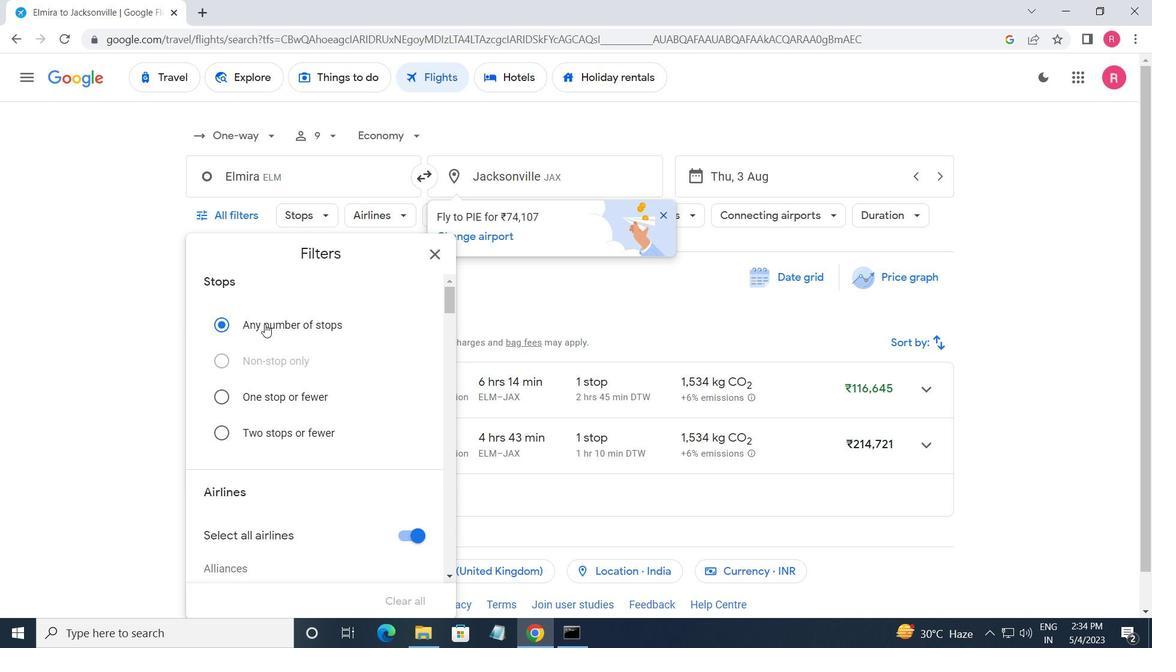 
Action: Mouse moved to (268, 342)
Screenshot: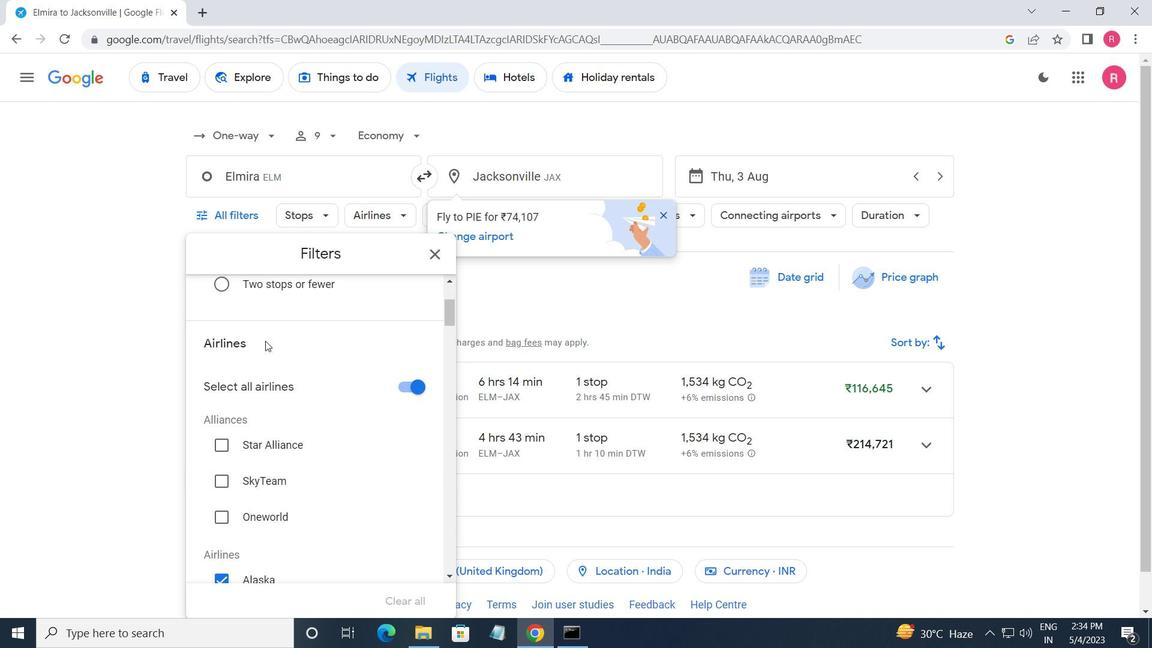 
Action: Mouse scrolled (268, 342) with delta (0, 0)
Screenshot: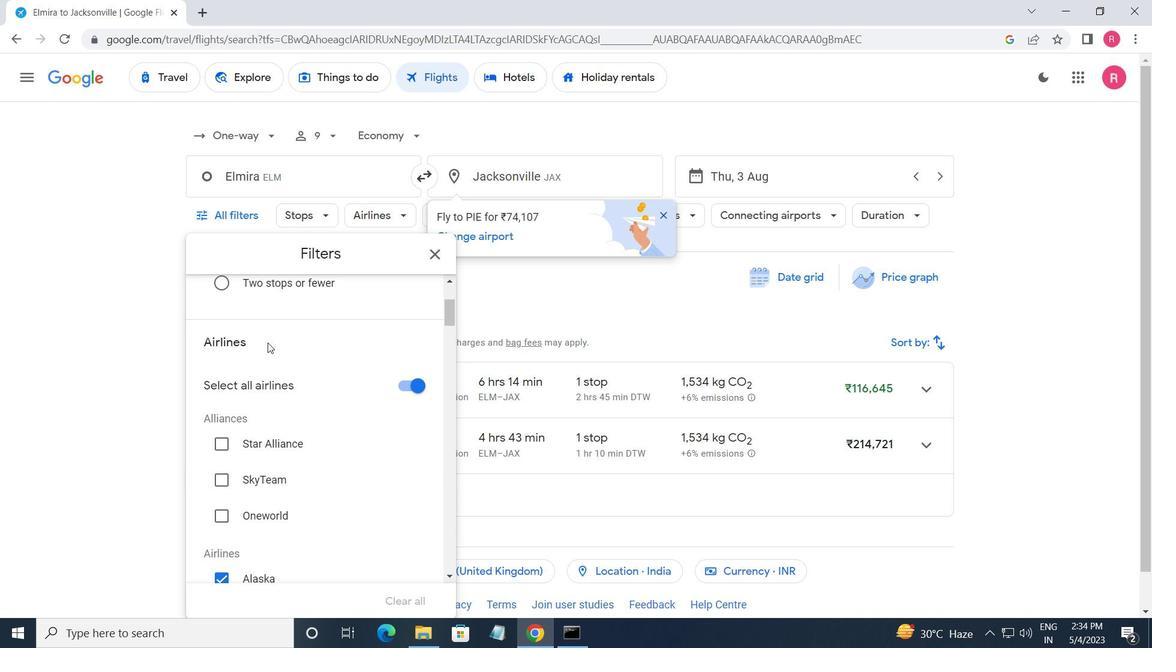 
Action: Mouse moved to (270, 343)
Screenshot: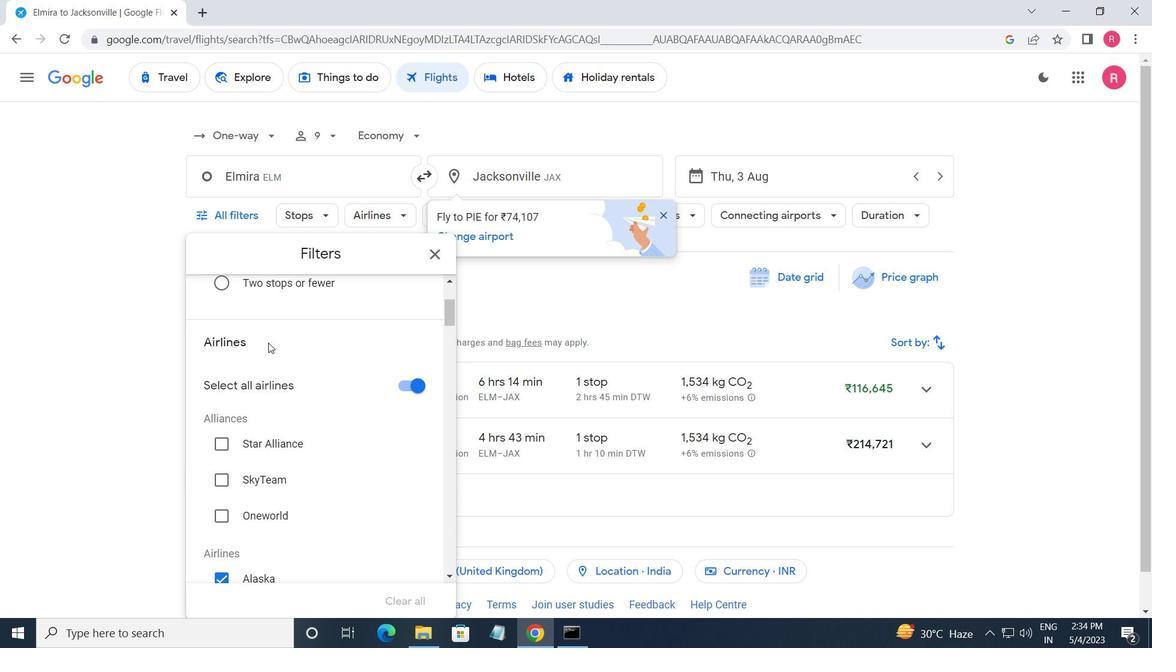 
Action: Mouse scrolled (270, 342) with delta (0, 0)
Screenshot: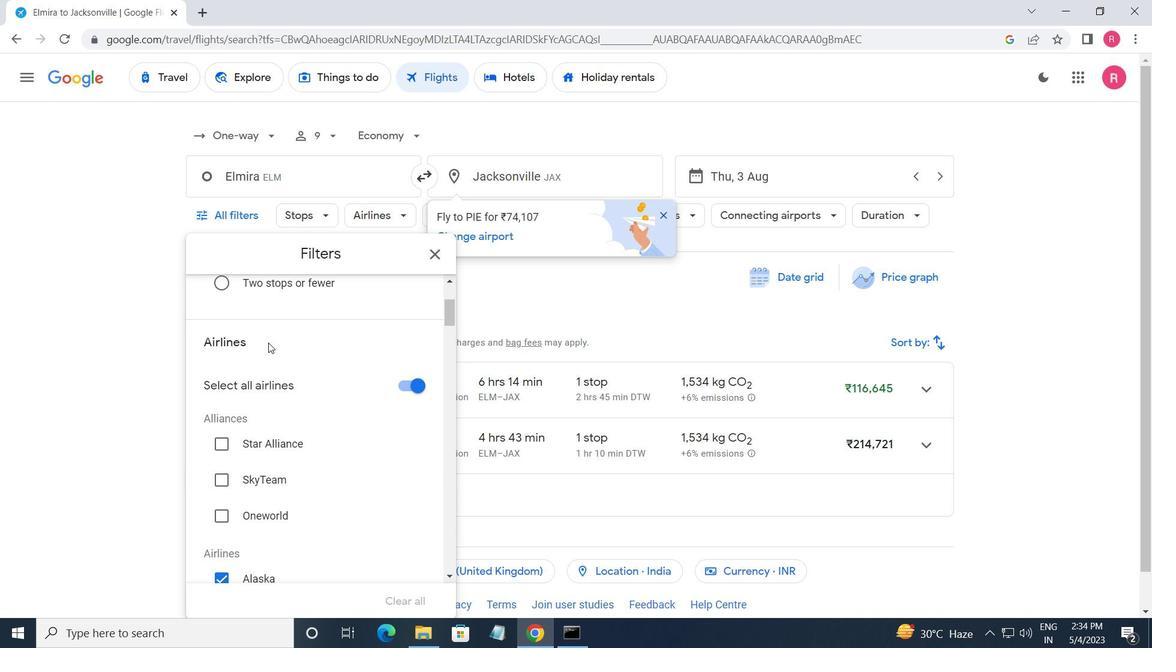 
Action: Mouse moved to (270, 344)
Screenshot: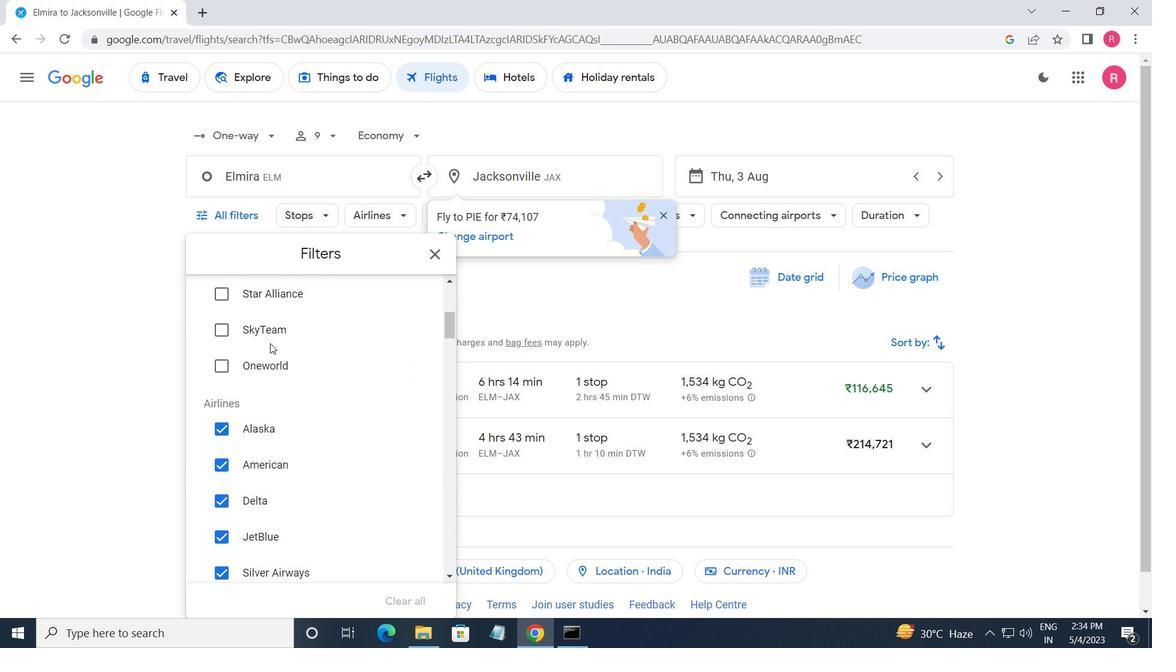 
Action: Mouse scrolled (270, 343) with delta (0, 0)
Screenshot: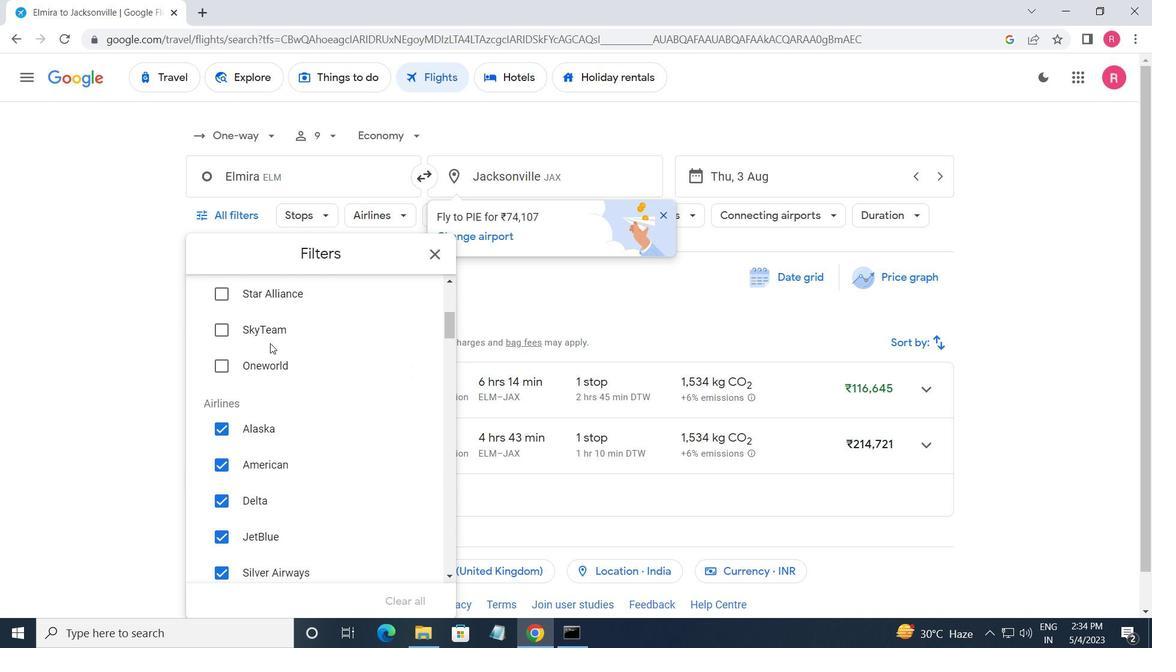 
Action: Mouse moved to (271, 347)
Screenshot: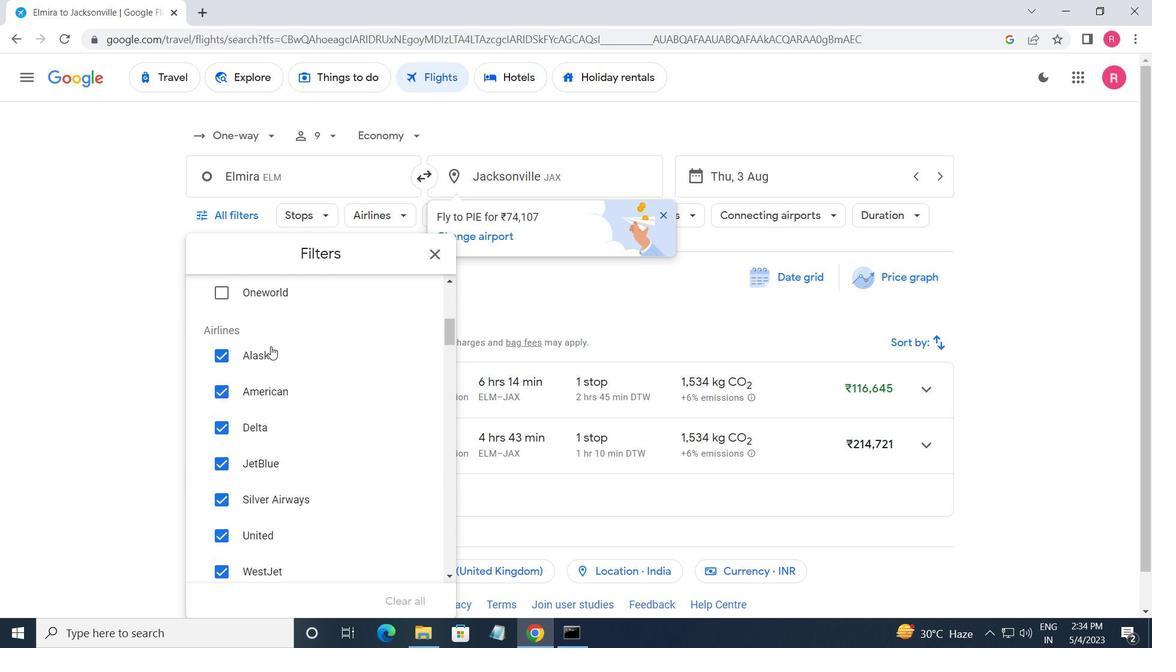 
Action: Mouse scrolled (271, 346) with delta (0, 0)
Screenshot: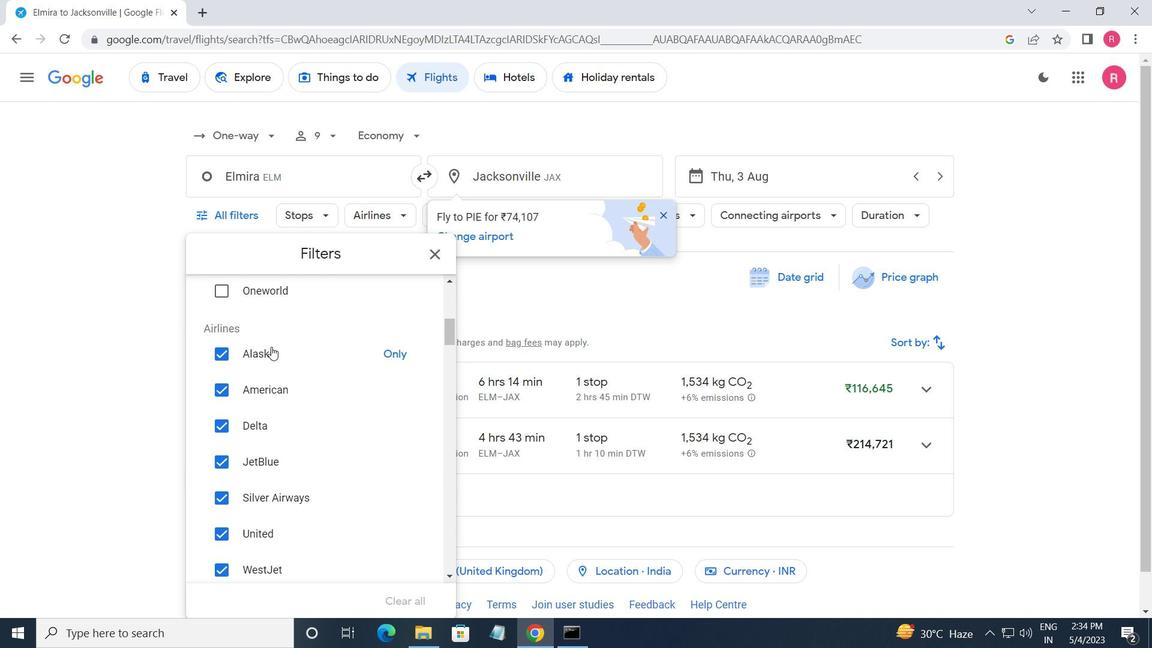 
Action: Mouse moved to (398, 491)
Screenshot: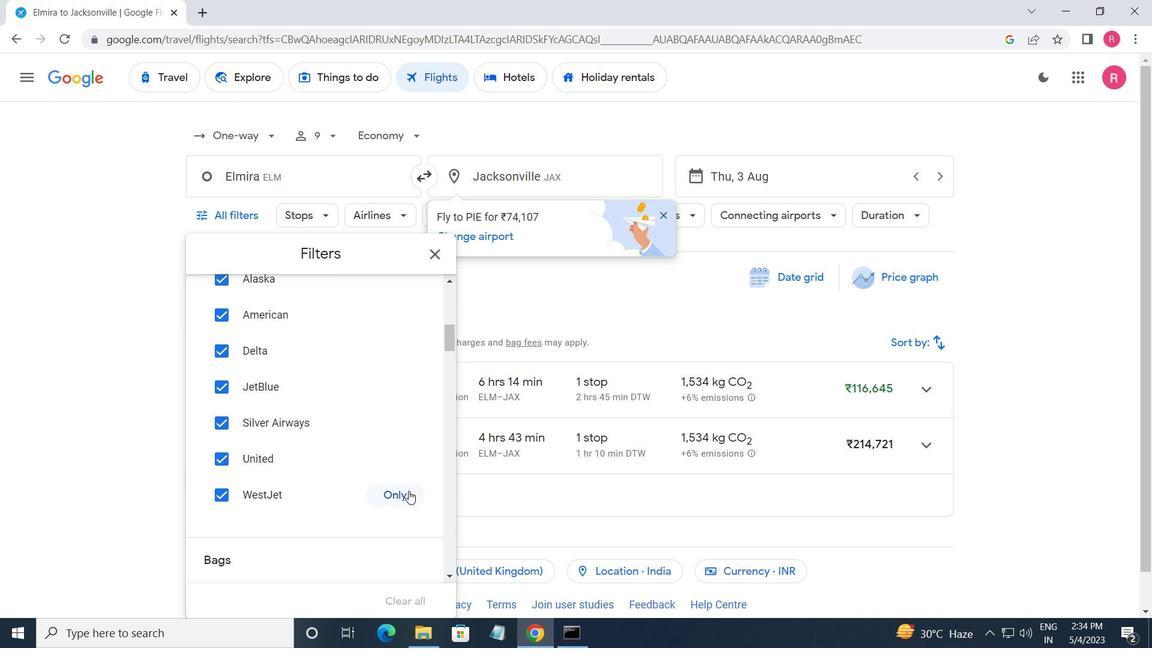 
Action: Mouse pressed left at (398, 491)
Screenshot: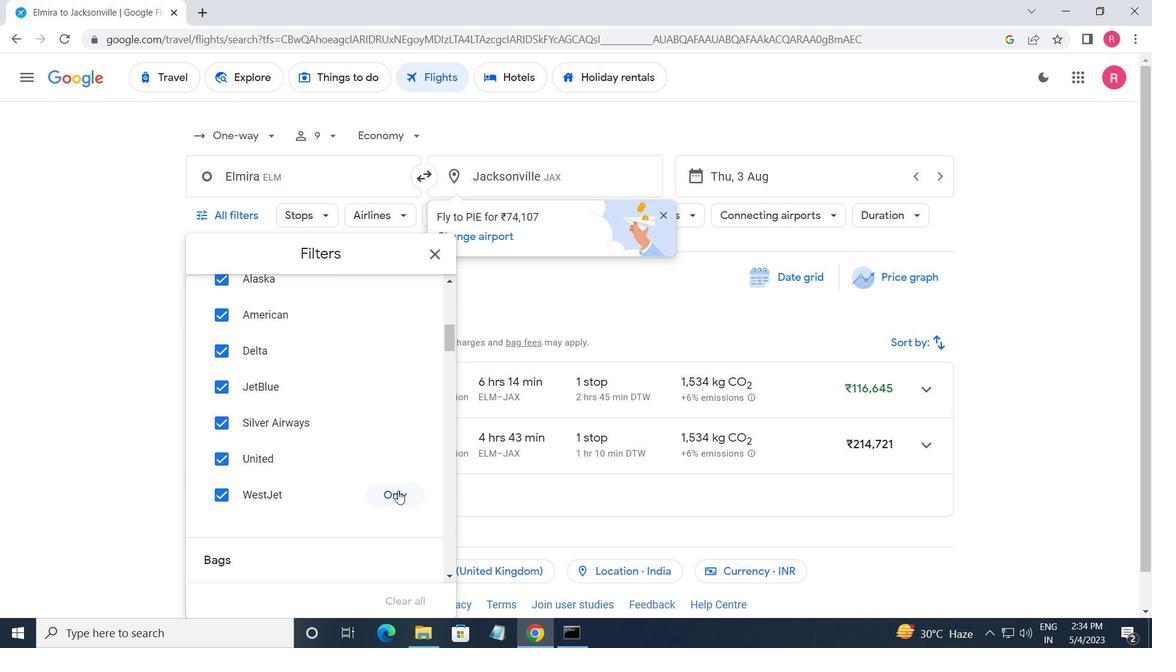
Action: Mouse moved to (394, 447)
Screenshot: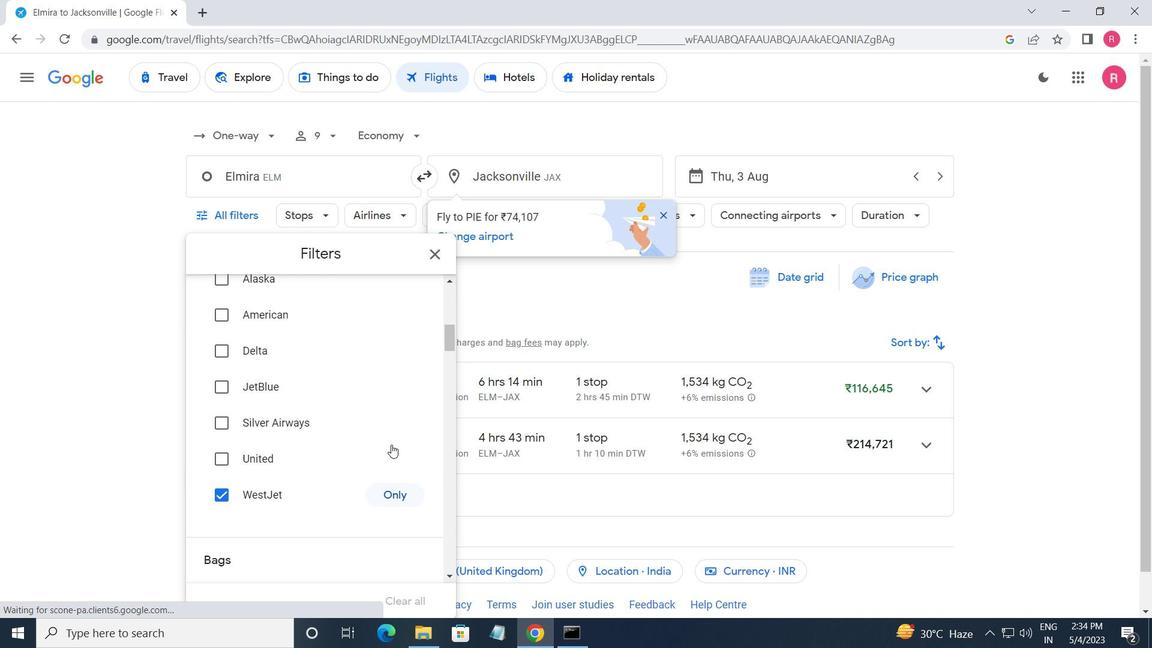 
Action: Mouse scrolled (394, 446) with delta (0, 0)
Screenshot: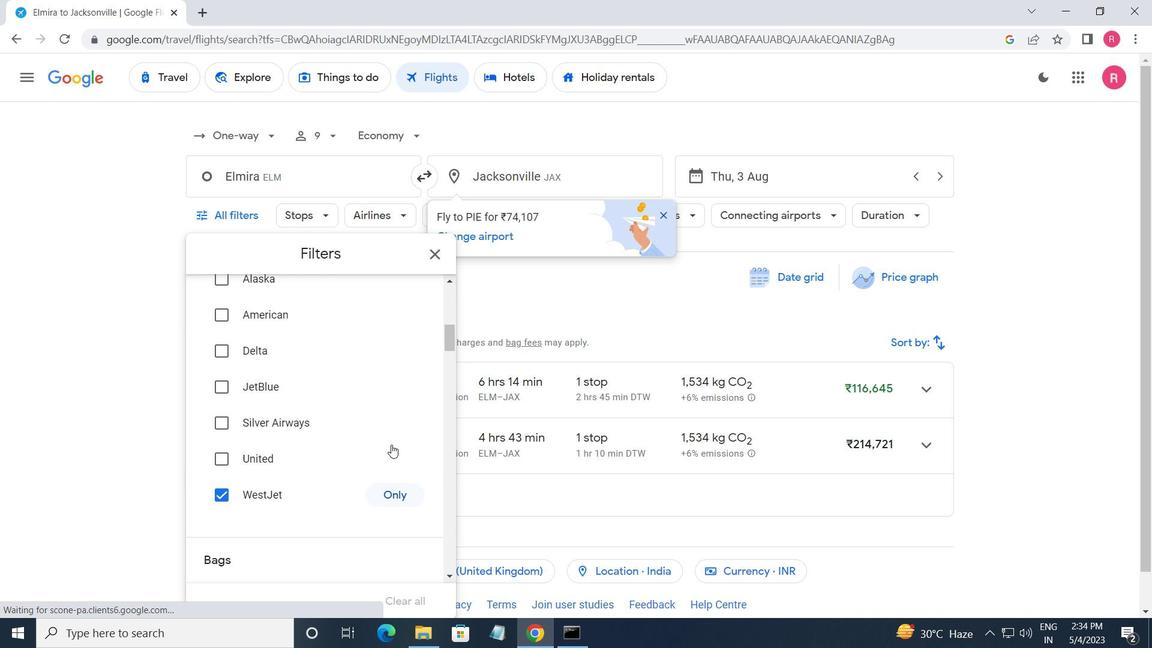 
Action: Mouse moved to (395, 448)
Screenshot: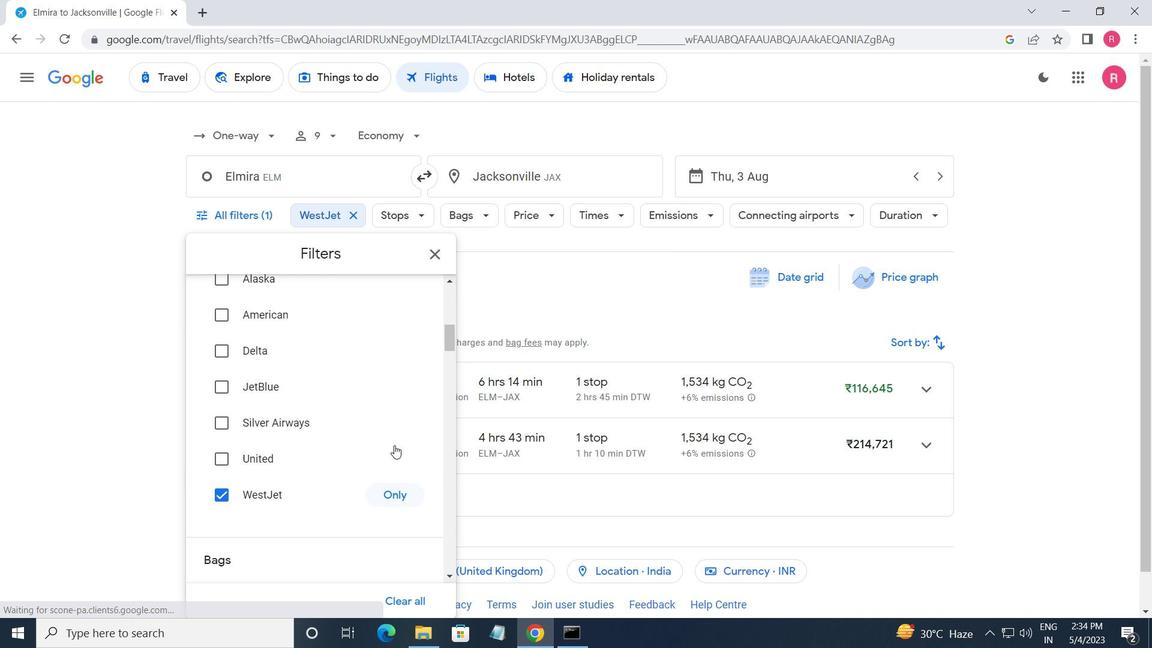 
Action: Mouse scrolled (395, 447) with delta (0, 0)
Screenshot: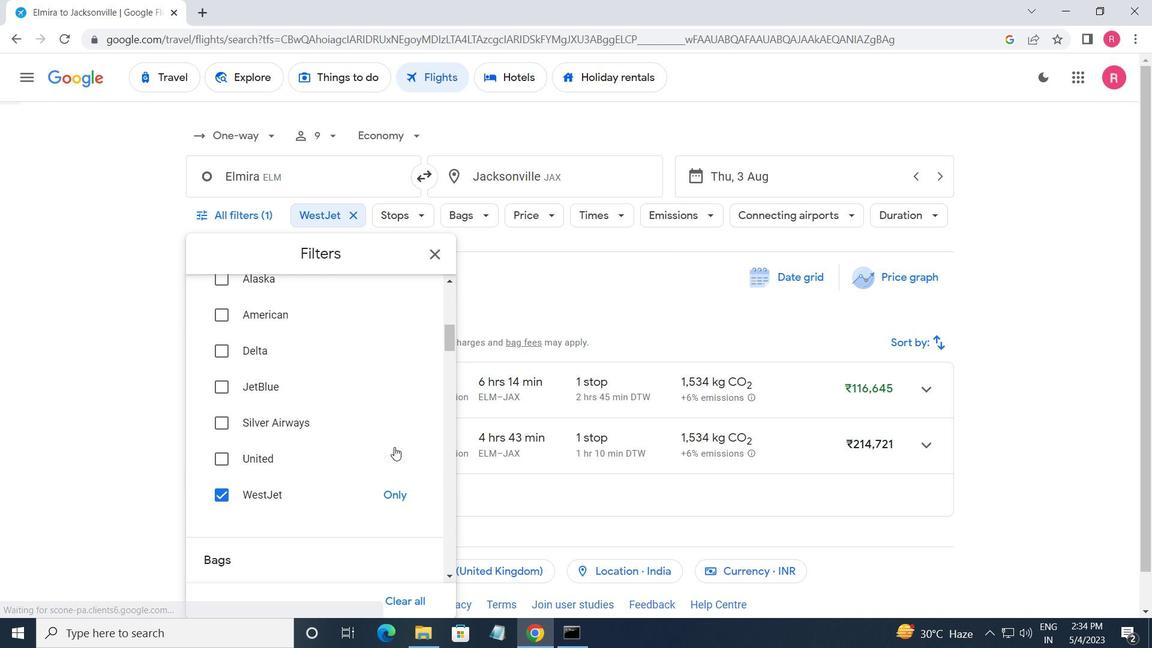 
Action: Mouse moved to (414, 483)
Screenshot: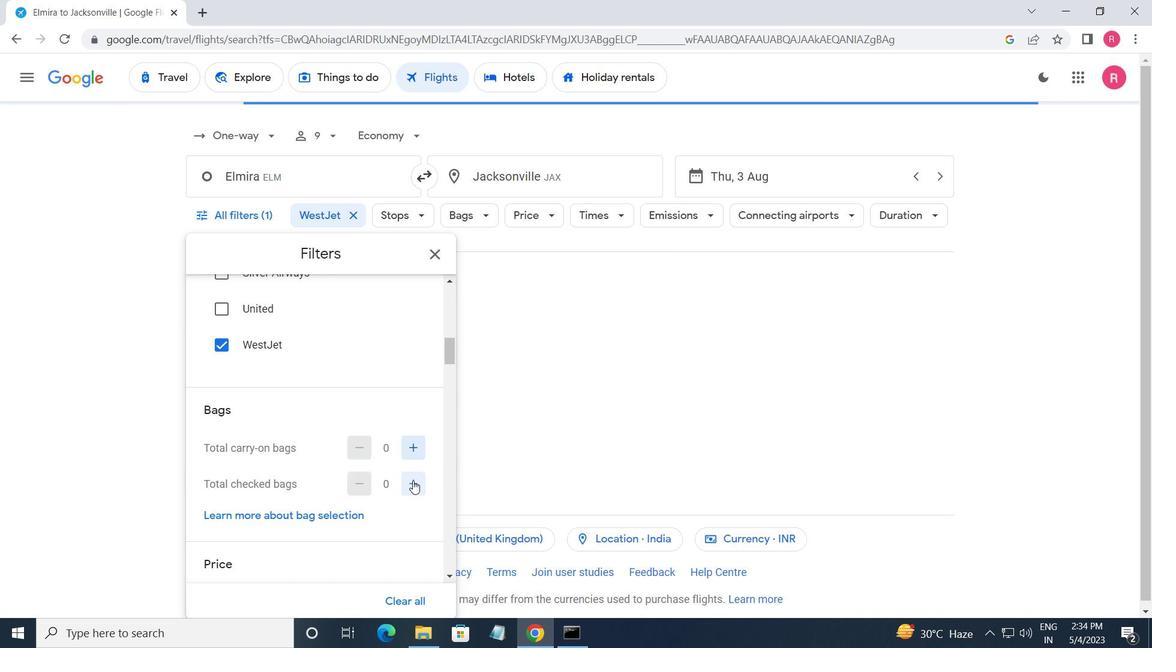 
Action: Mouse pressed left at (414, 483)
Screenshot: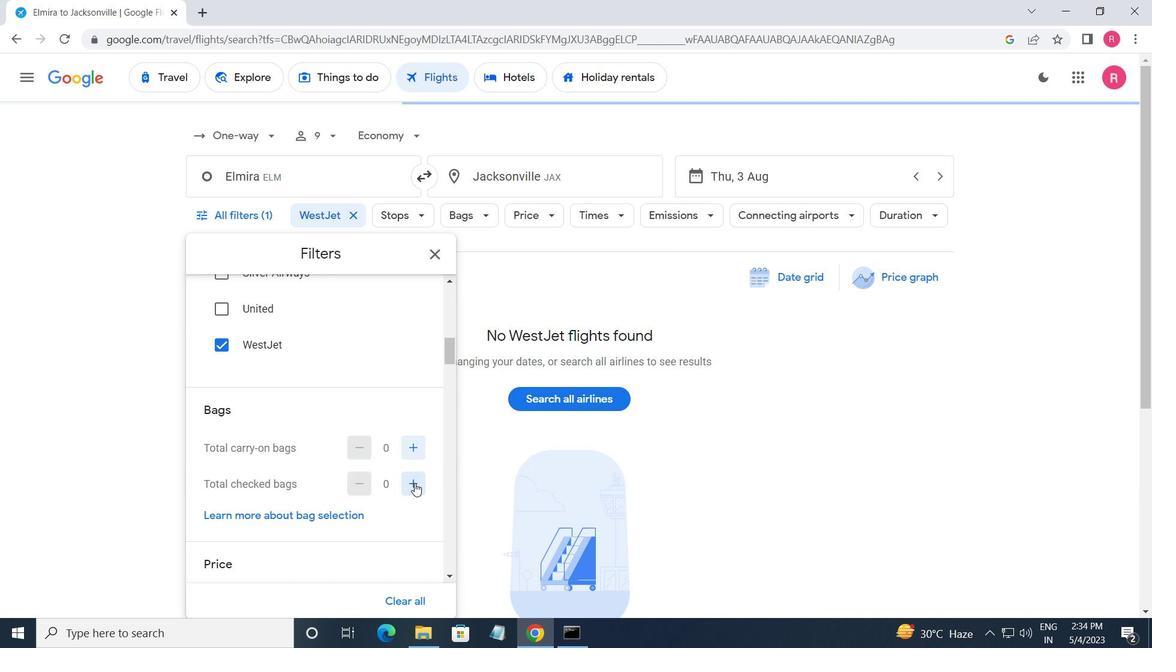 
Action: Mouse pressed left at (414, 483)
Screenshot: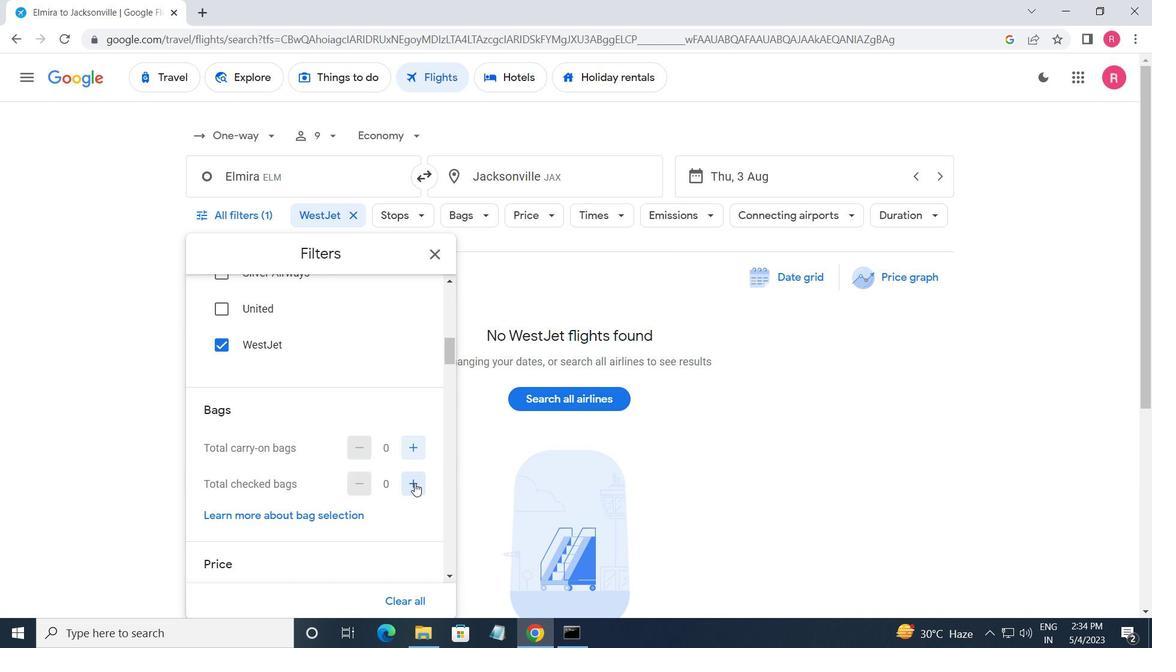 
Action: Mouse pressed left at (414, 483)
Screenshot: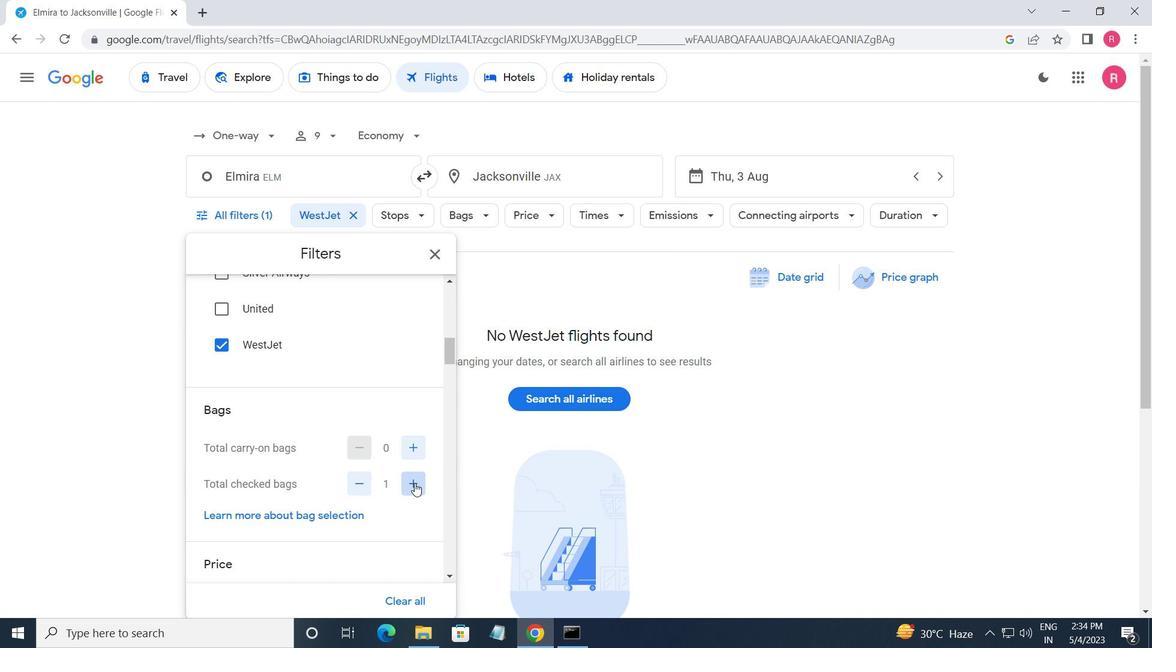 
Action: Mouse pressed left at (414, 483)
Screenshot: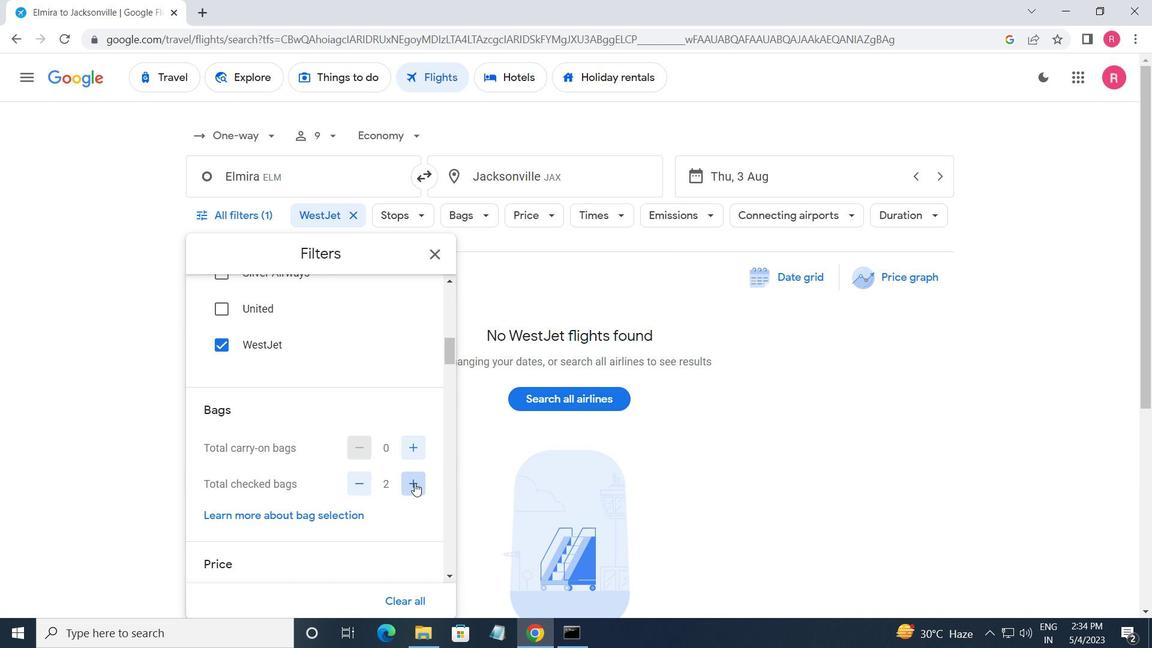 
Action: Mouse pressed left at (414, 483)
Screenshot: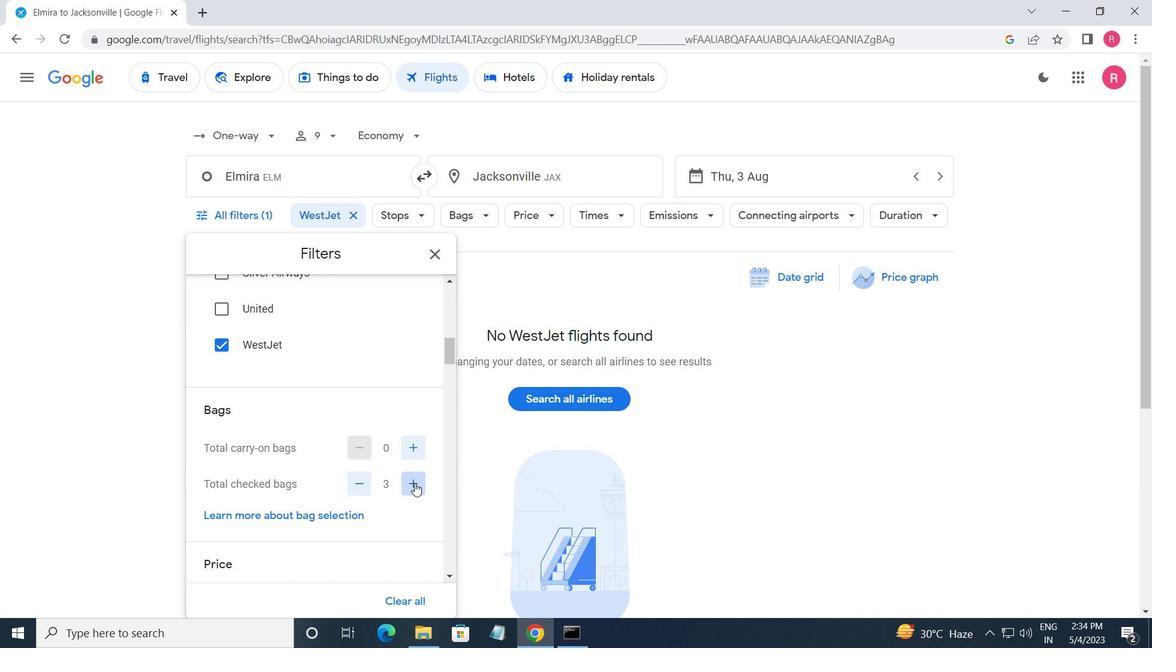 
Action: Mouse pressed left at (414, 483)
Screenshot: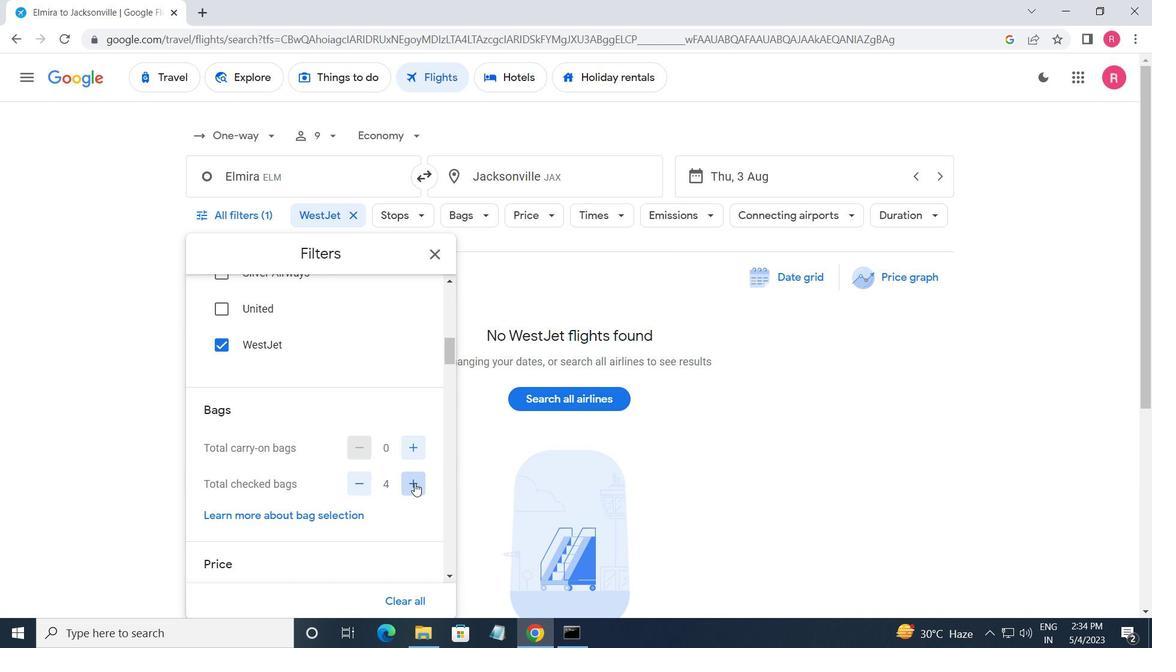
Action: Mouse pressed left at (414, 483)
Screenshot: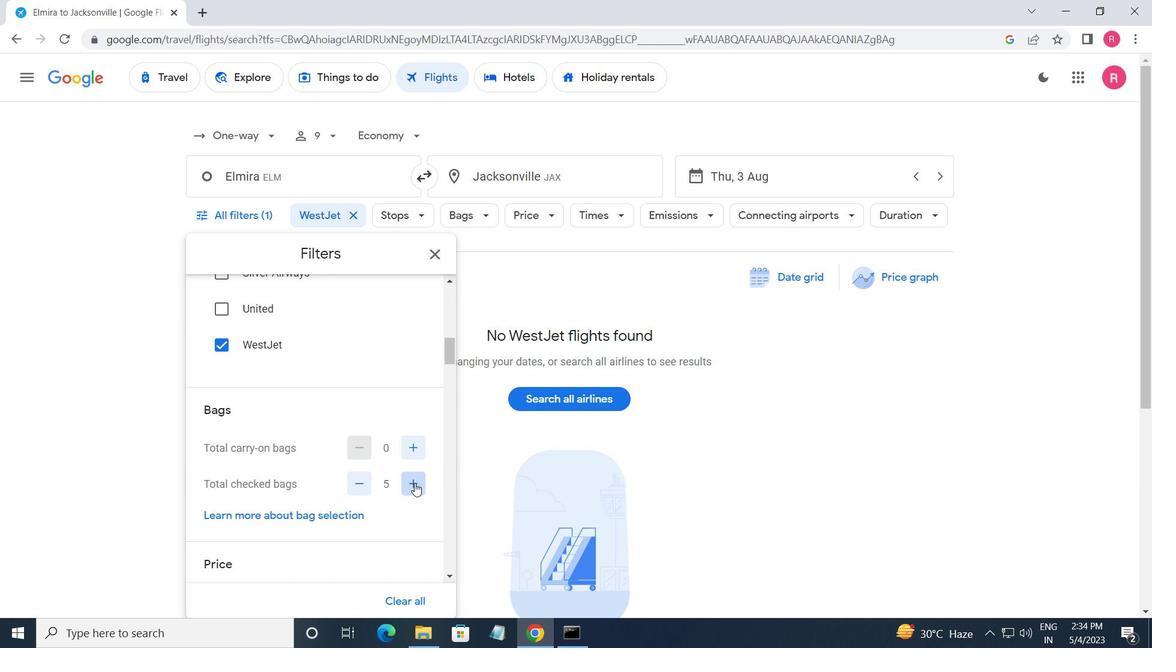 
Action: Mouse pressed left at (414, 483)
Screenshot: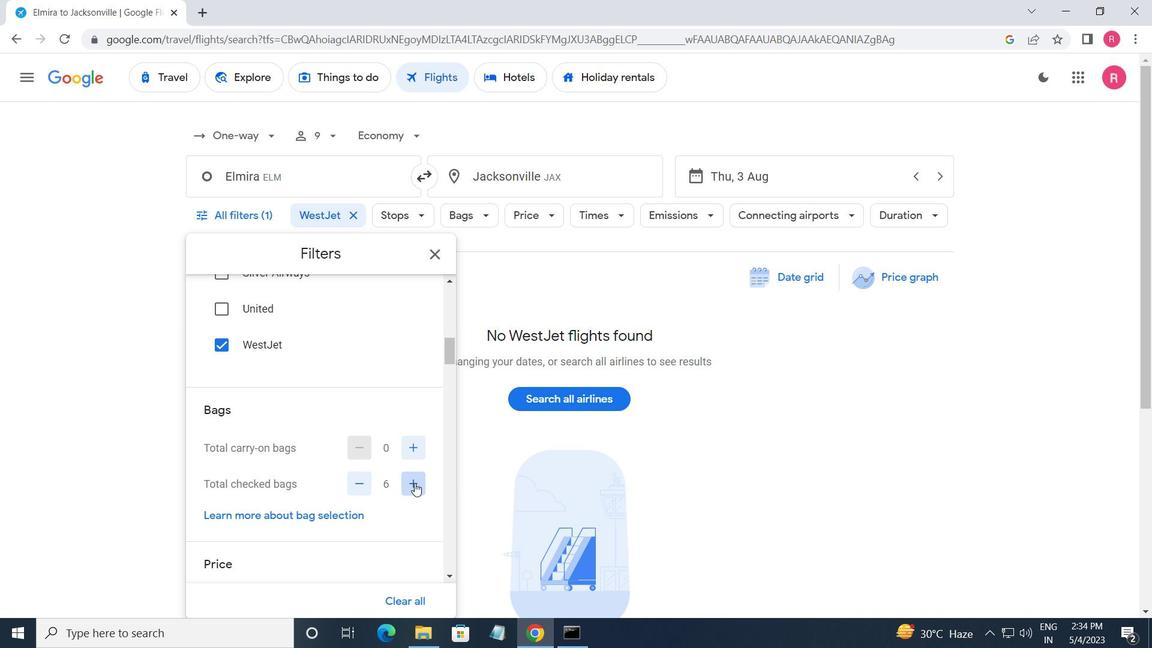 
Action: Mouse pressed left at (414, 483)
Screenshot: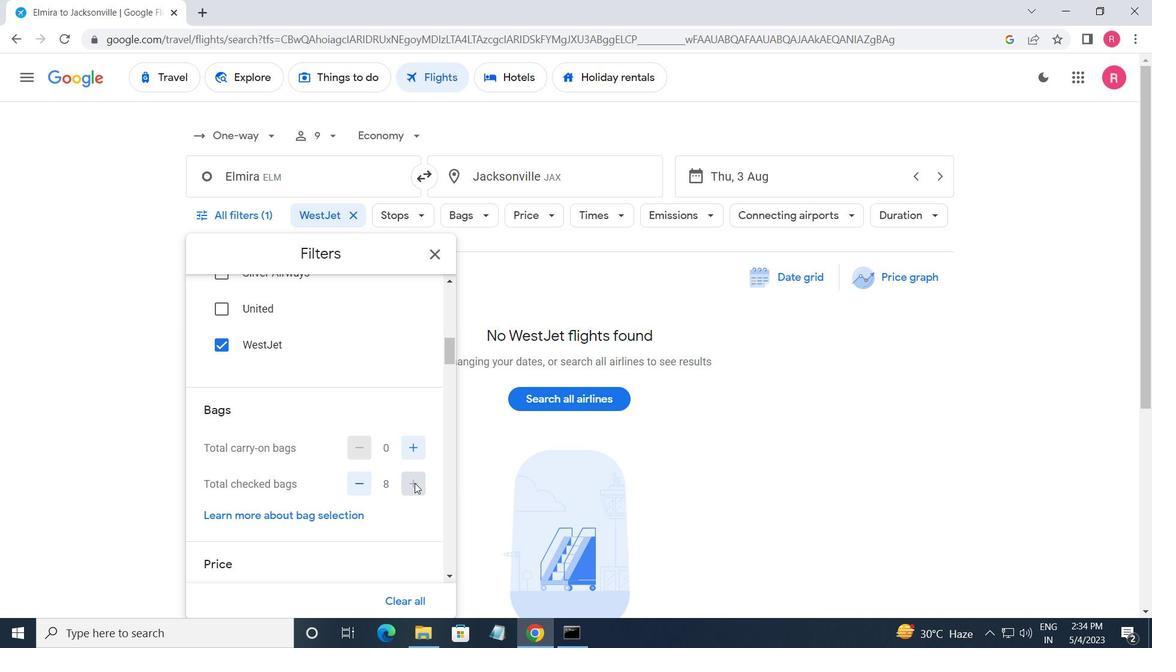 
Action: Mouse moved to (346, 434)
Screenshot: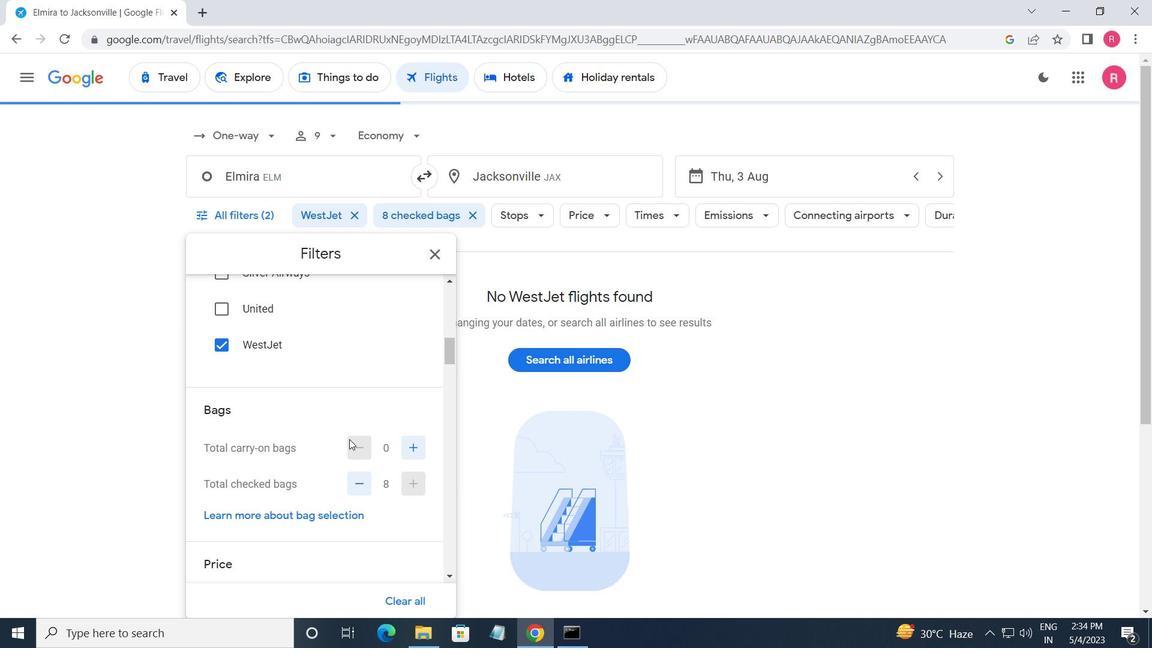
Action: Mouse scrolled (346, 433) with delta (0, 0)
Screenshot: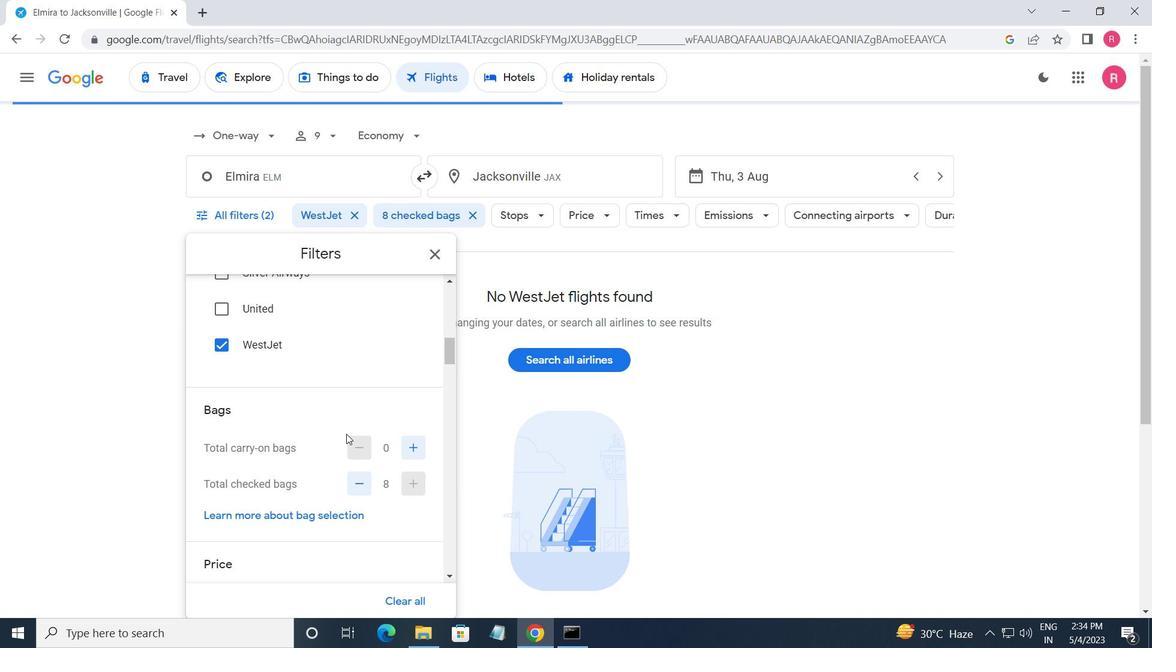 
Action: Mouse scrolled (346, 433) with delta (0, 0)
Screenshot: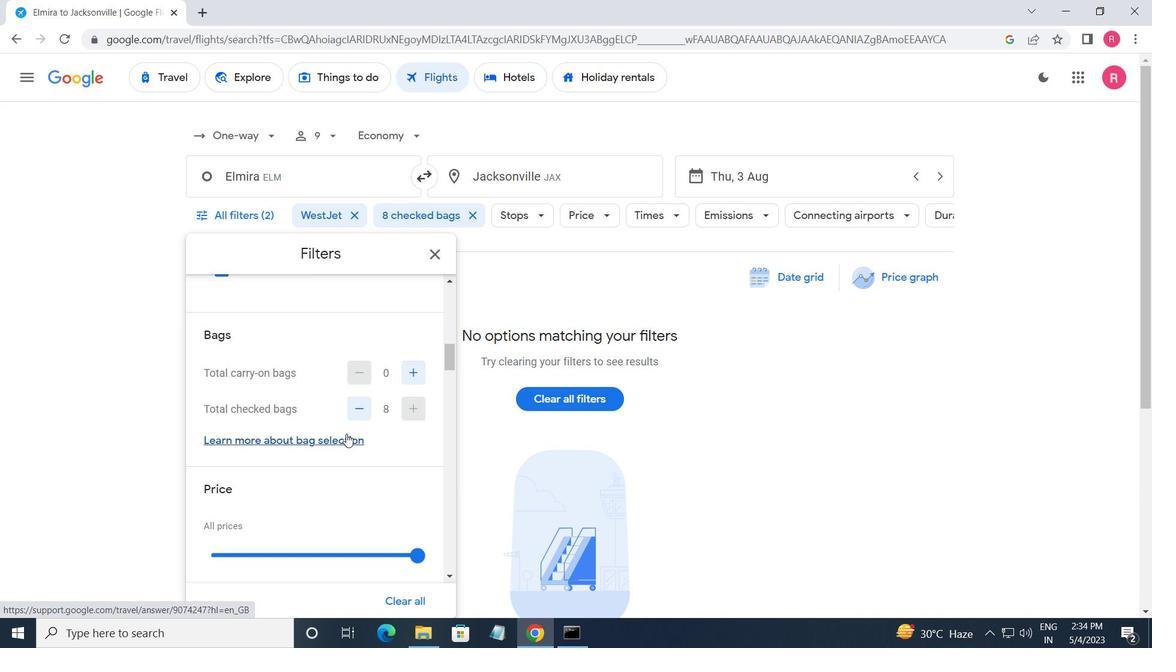 
Action: Mouse scrolled (346, 433) with delta (0, 0)
Screenshot: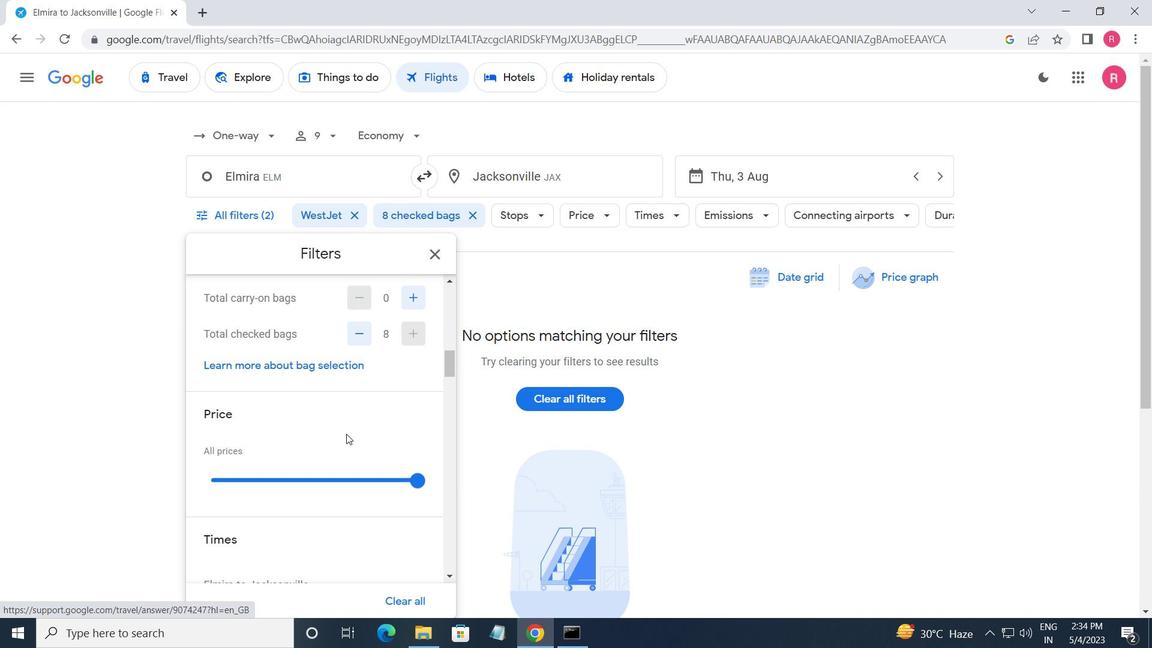 
Action: Mouse moved to (417, 403)
Screenshot: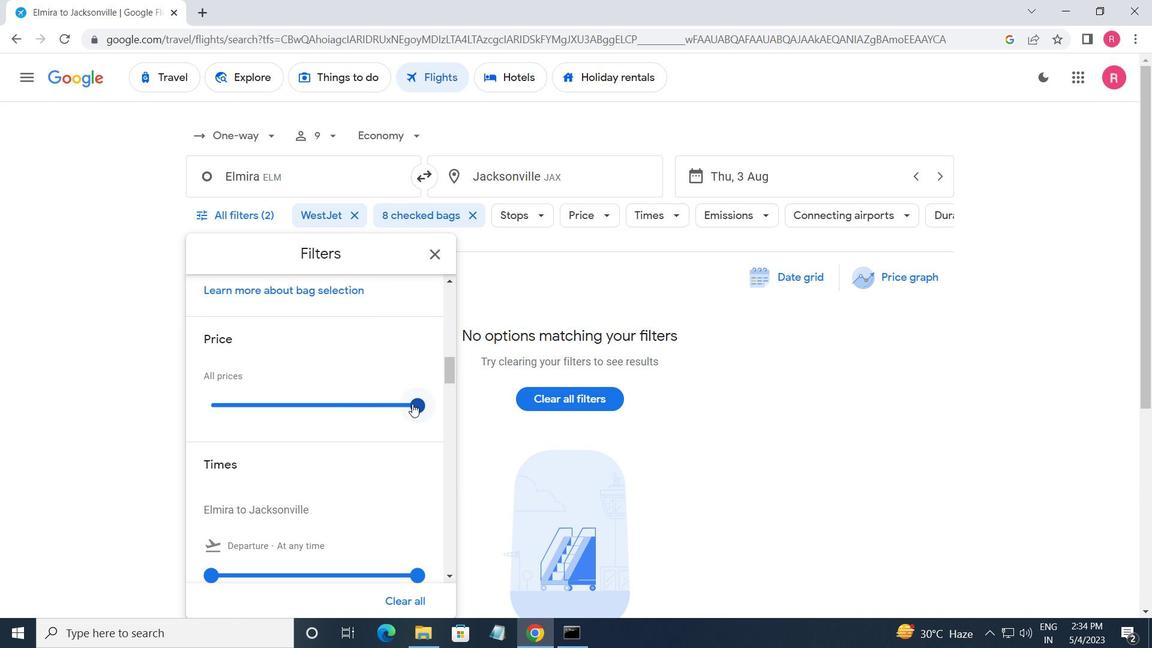 
Action: Mouse pressed left at (417, 403)
Screenshot: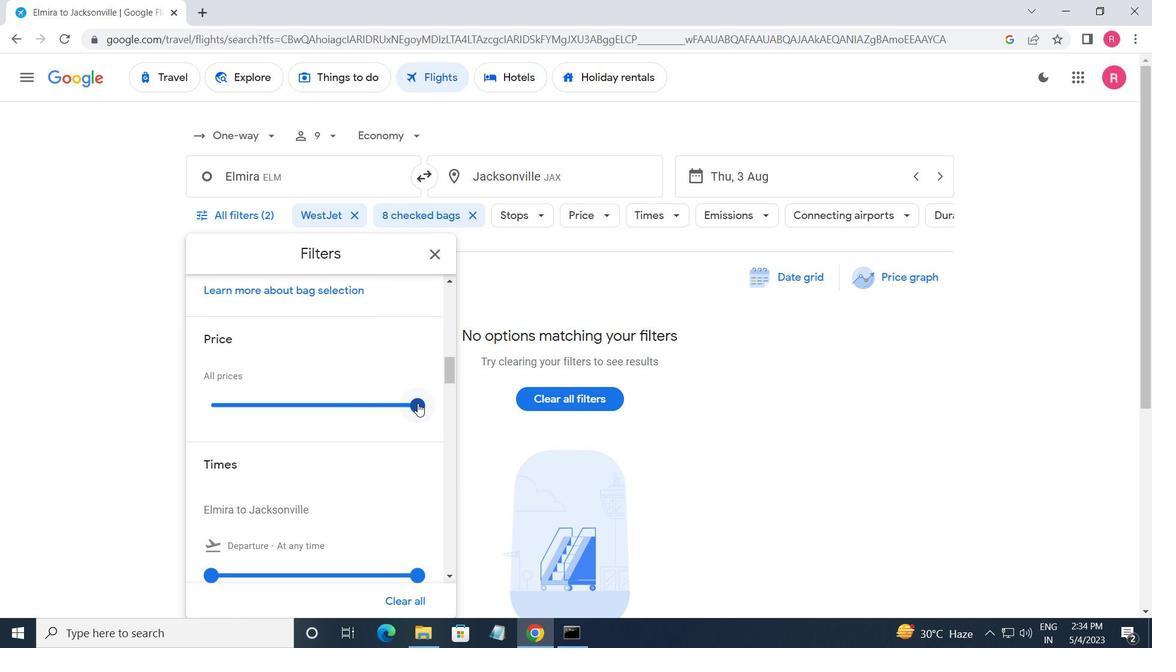 
Action: Mouse moved to (298, 372)
Screenshot: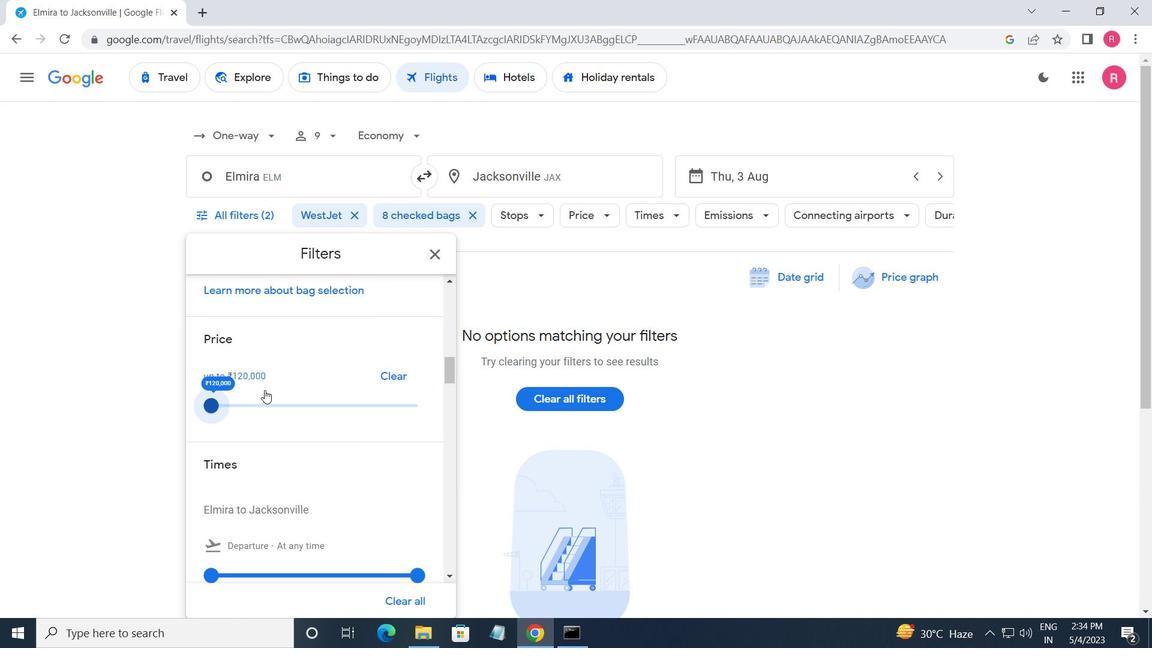 
Action: Mouse scrolled (298, 371) with delta (0, 0)
Screenshot: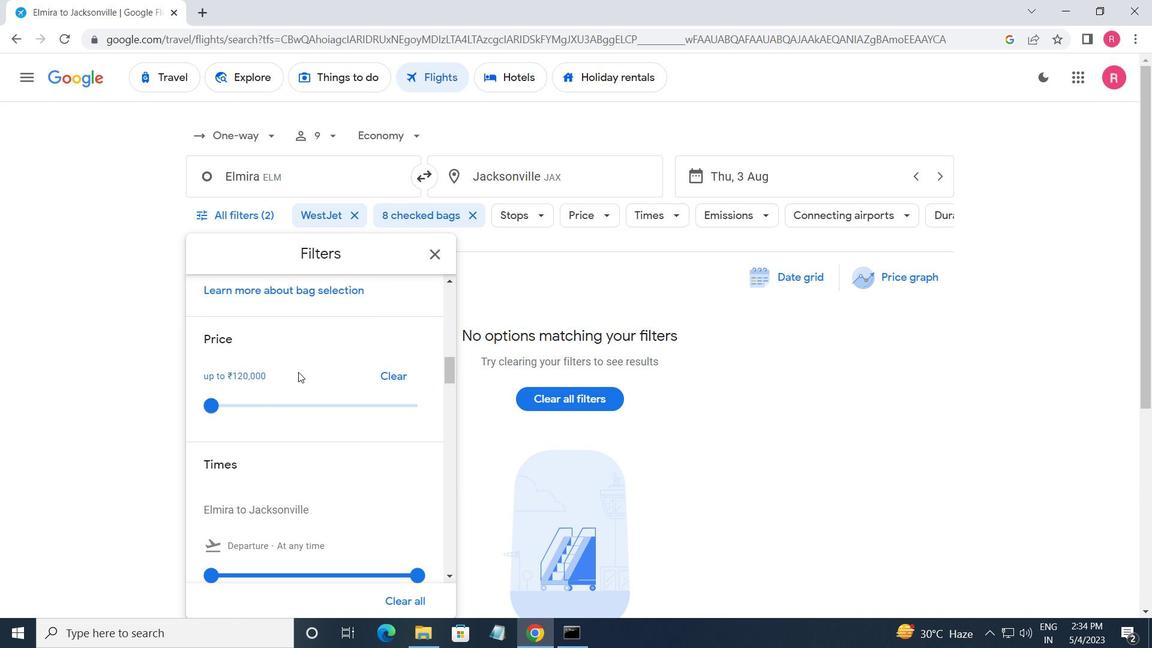 
Action: Mouse scrolled (298, 371) with delta (0, 0)
Screenshot: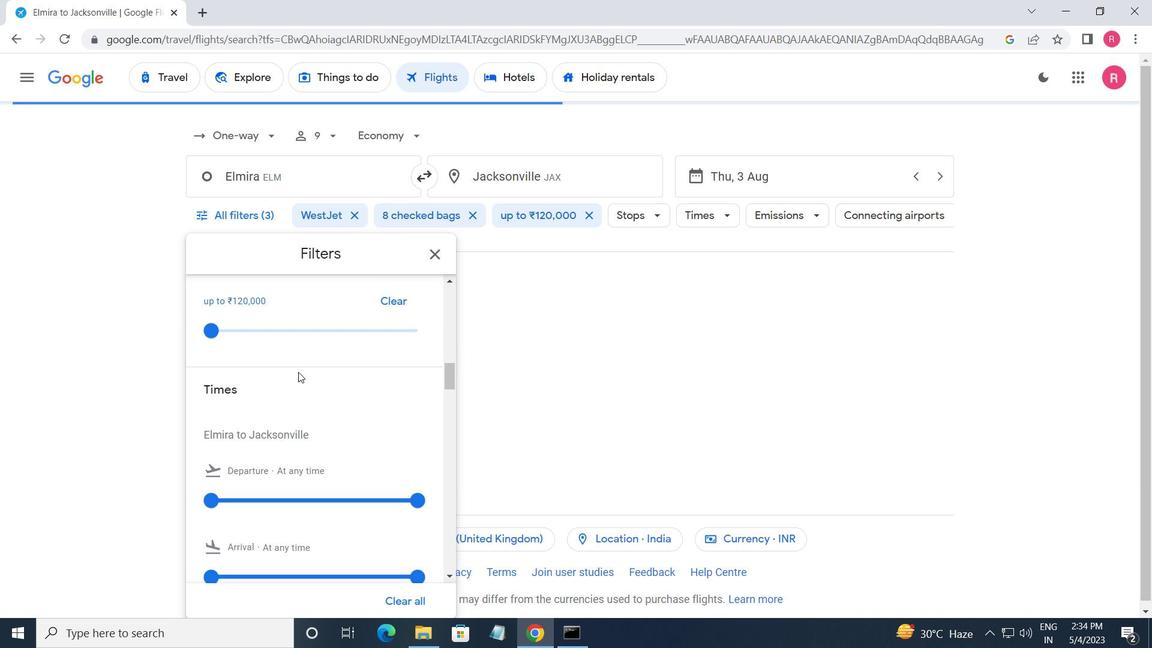 
Action: Mouse scrolled (298, 371) with delta (0, 0)
Screenshot: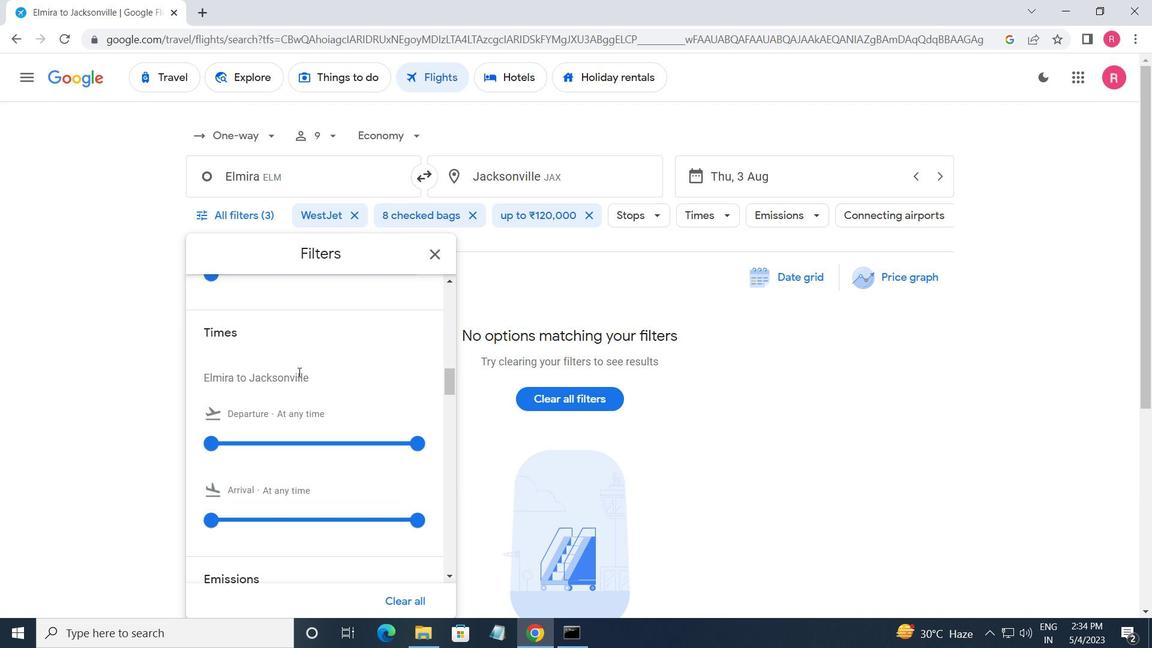 
Action: Mouse moved to (213, 356)
Screenshot: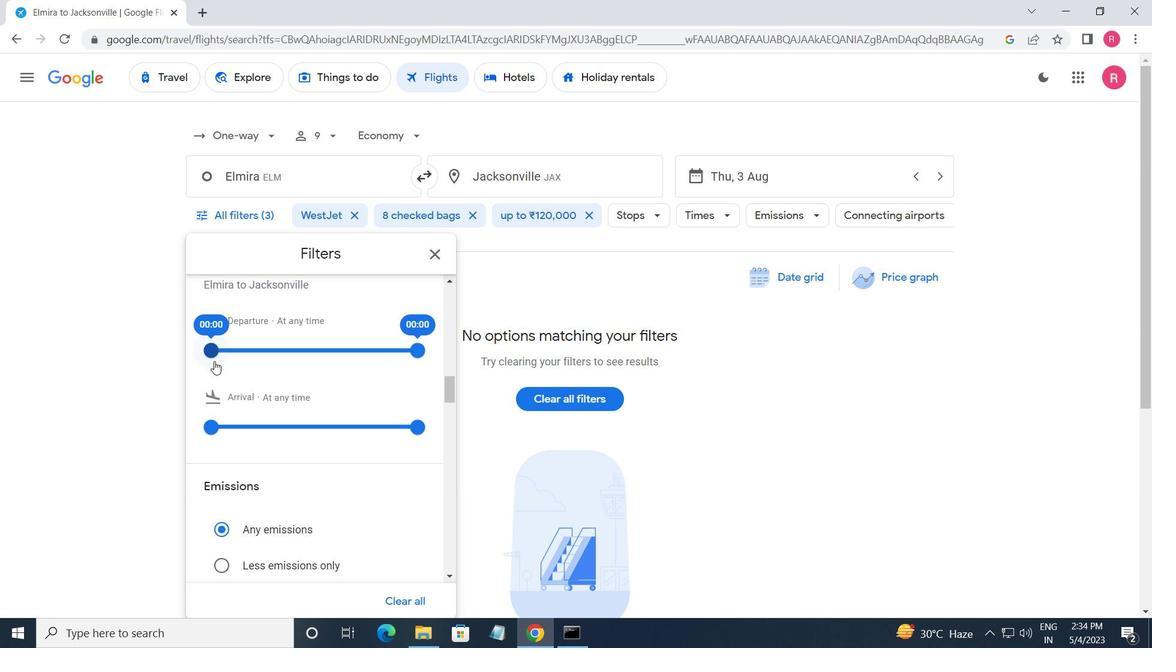 
Action: Mouse pressed left at (213, 356)
Screenshot: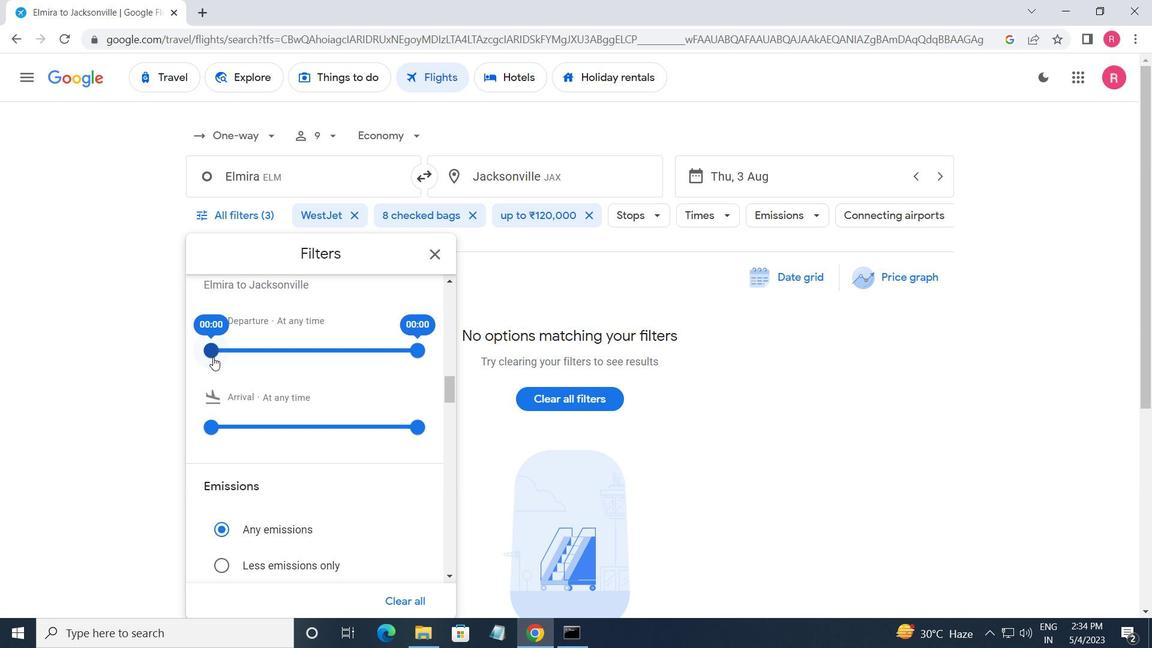 
Action: Mouse moved to (419, 350)
Screenshot: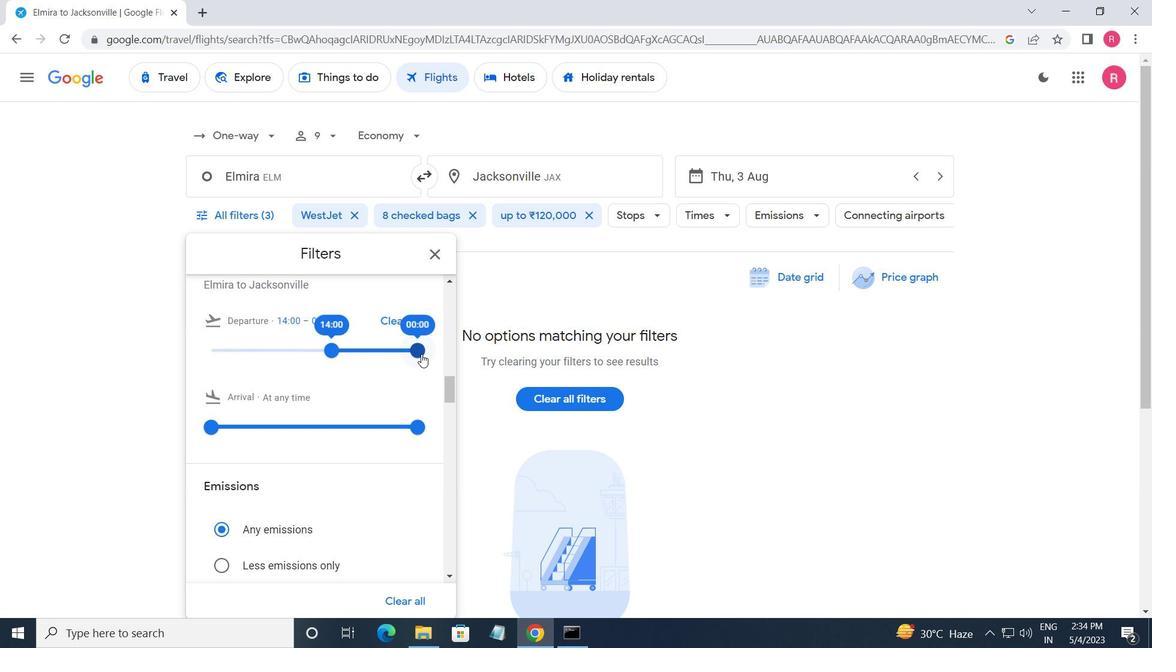 
Action: Mouse pressed left at (419, 350)
Screenshot: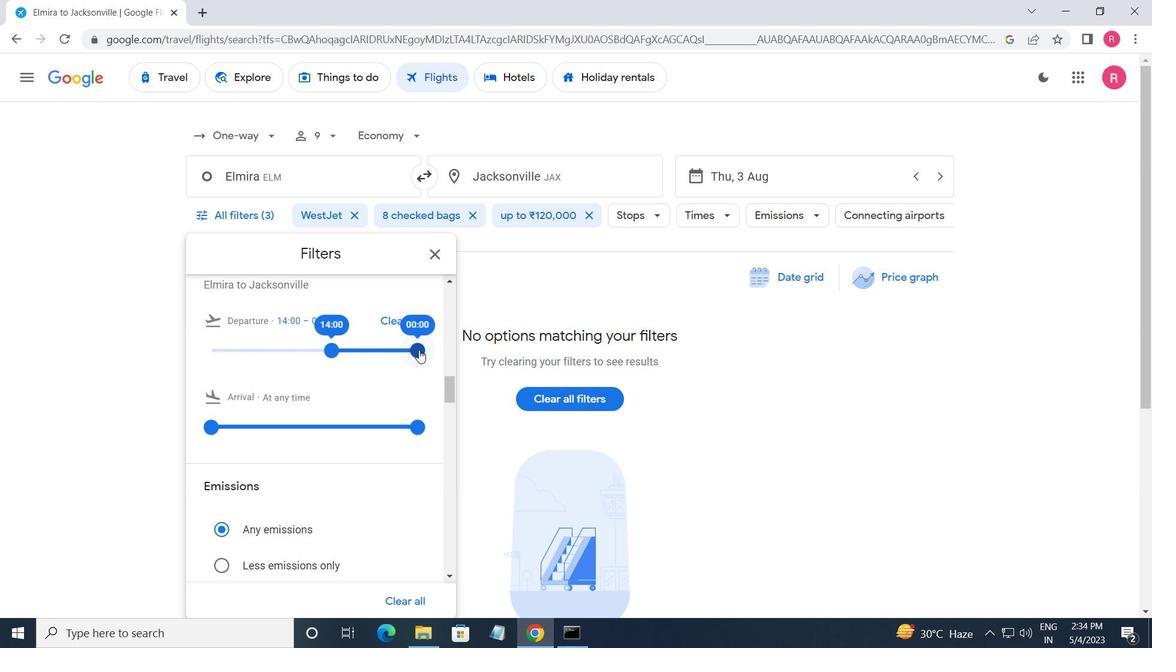 
Action: Mouse moved to (432, 249)
Screenshot: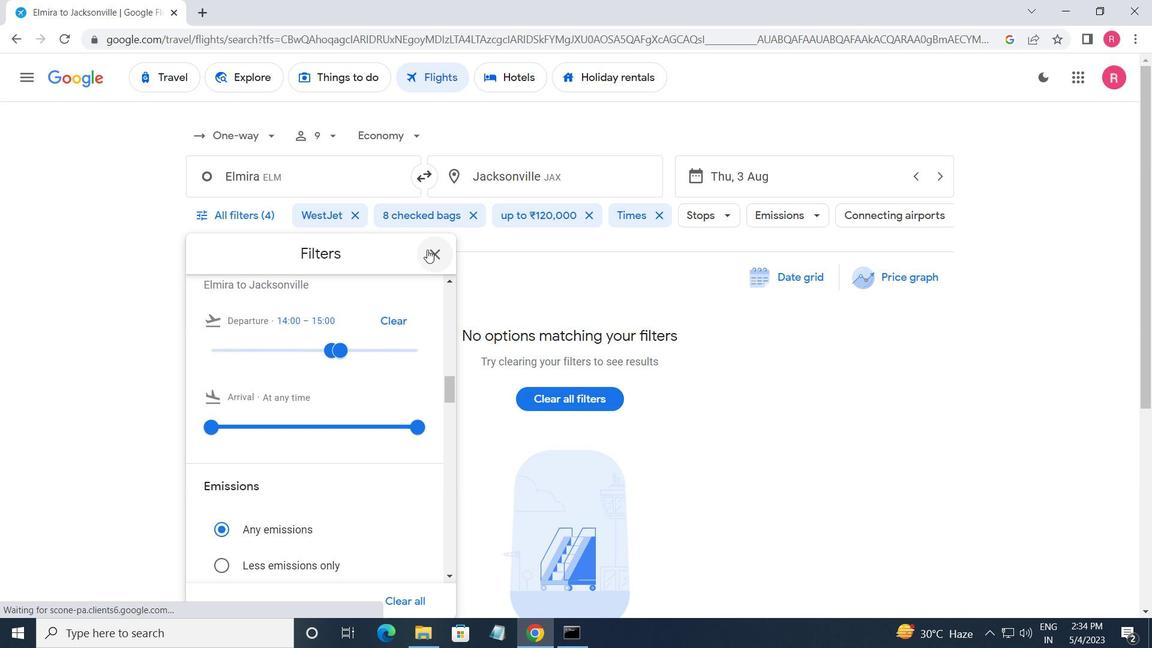 
Action: Mouse pressed left at (432, 249)
Screenshot: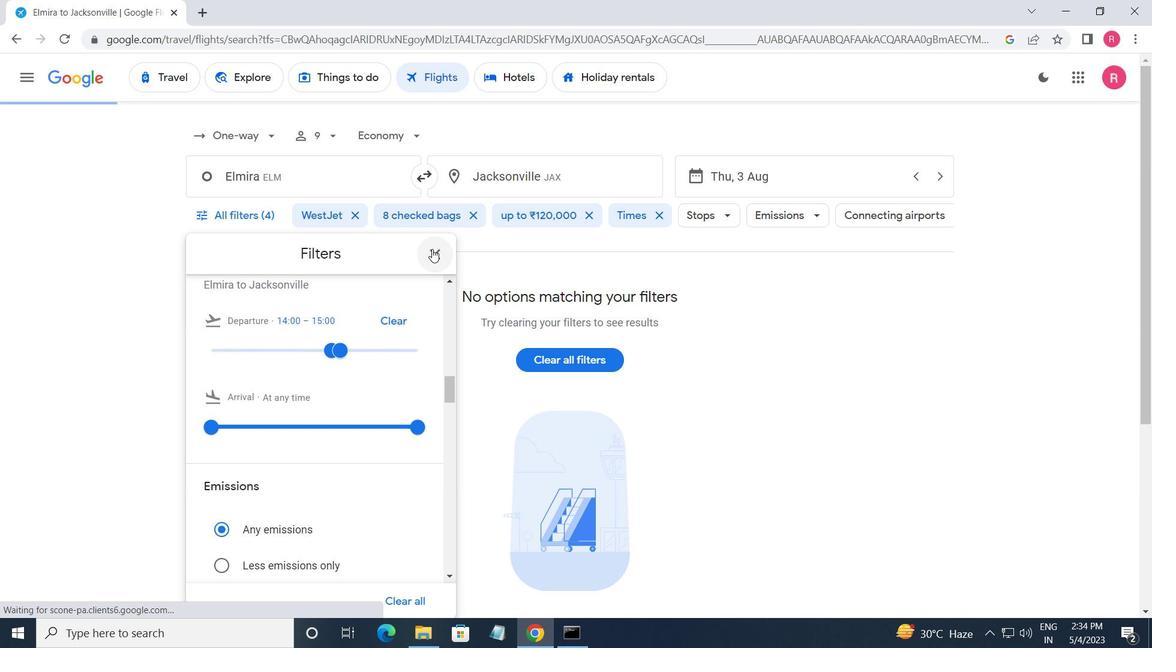 
Action: Mouse moved to (433, 249)
Screenshot: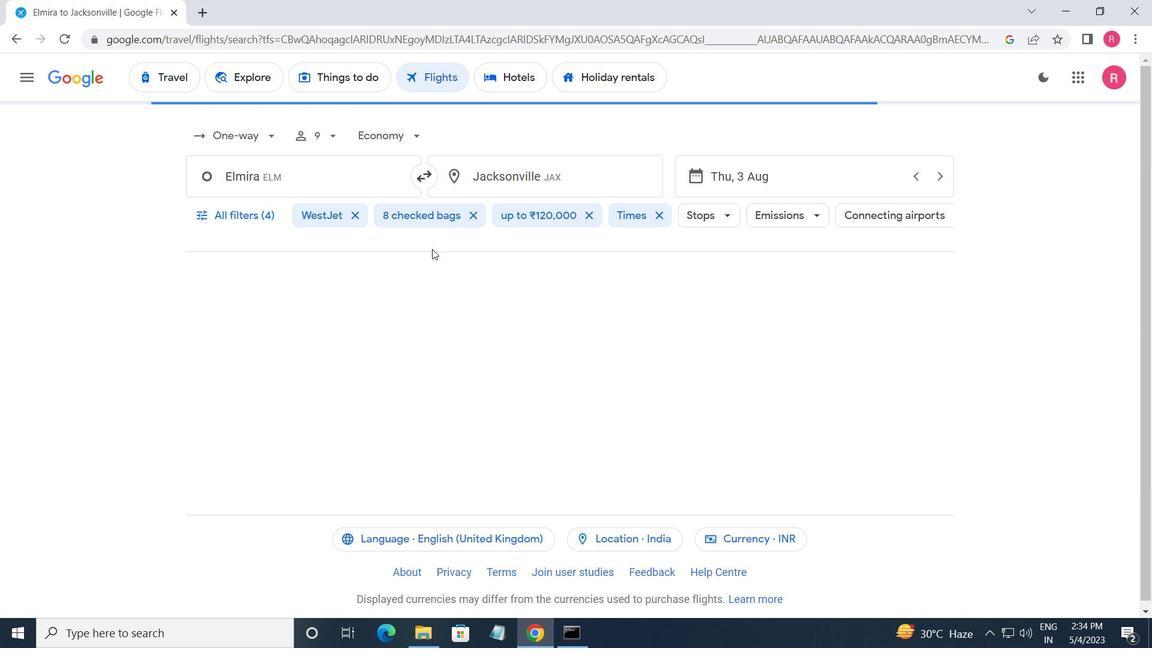 
